 Task: Find connections with filter location Luxor with filter topic #personaldevelopment with filter profile language French with filter current company Optym with filter school Indian Institute of Engineering Science and Technology (IIEST), Shibpur with filter industry Accessible Architecture and Design with filter service category Blogging with filter keywords title Assistant Golf Professional
Action: Mouse moved to (547, 66)
Screenshot: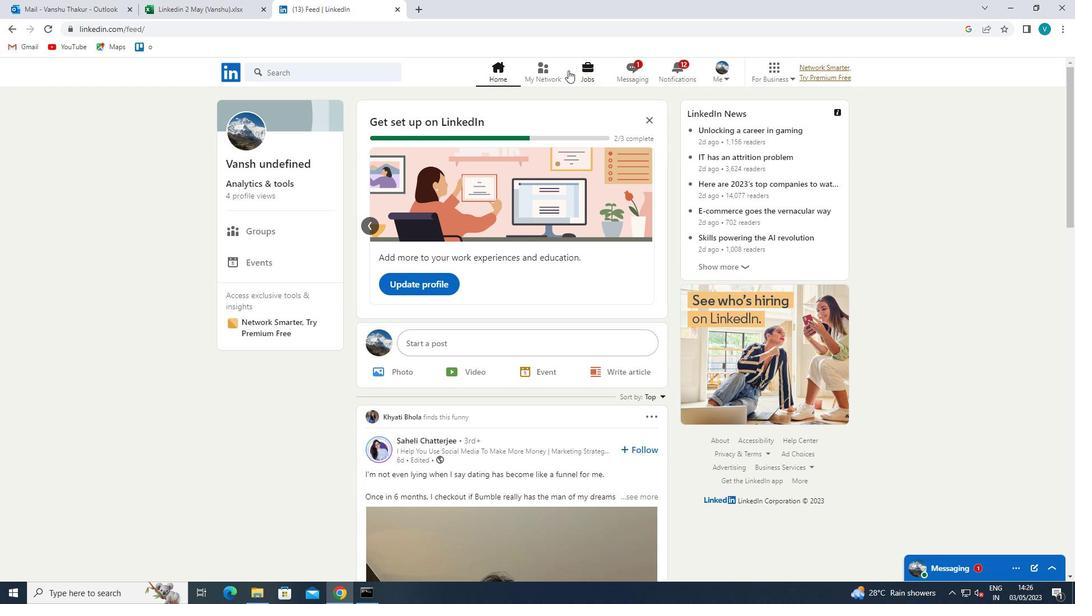
Action: Mouse pressed left at (547, 66)
Screenshot: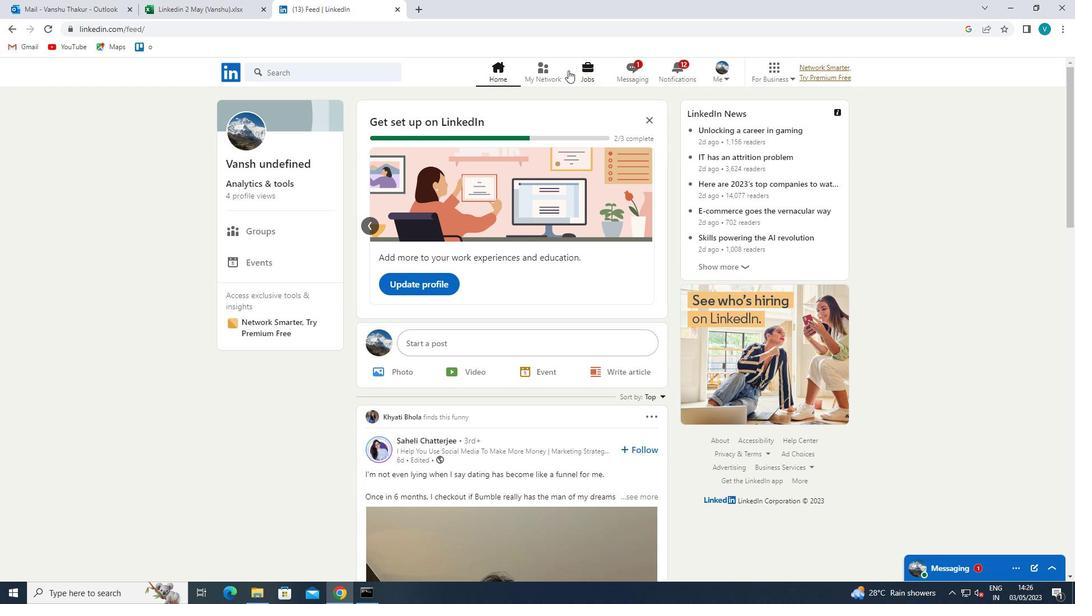 
Action: Mouse moved to (296, 137)
Screenshot: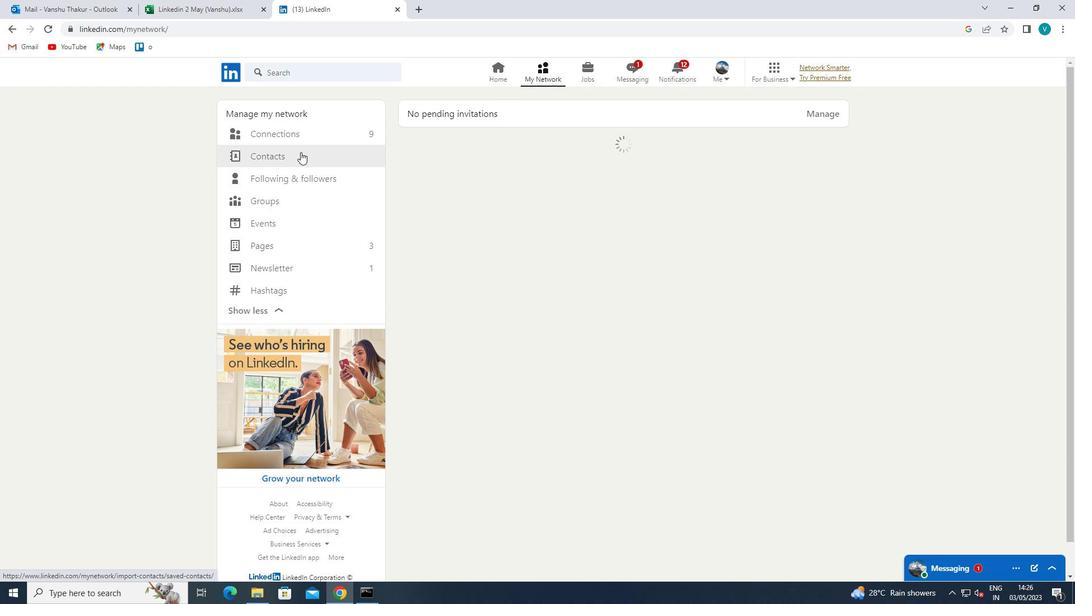 
Action: Mouse pressed left at (296, 137)
Screenshot: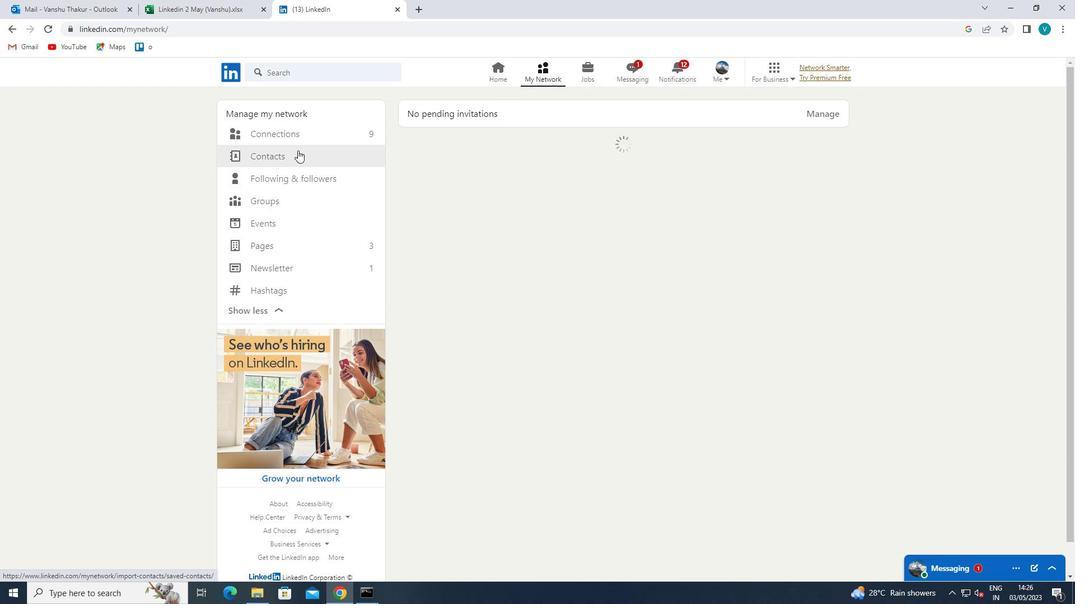 
Action: Mouse moved to (608, 131)
Screenshot: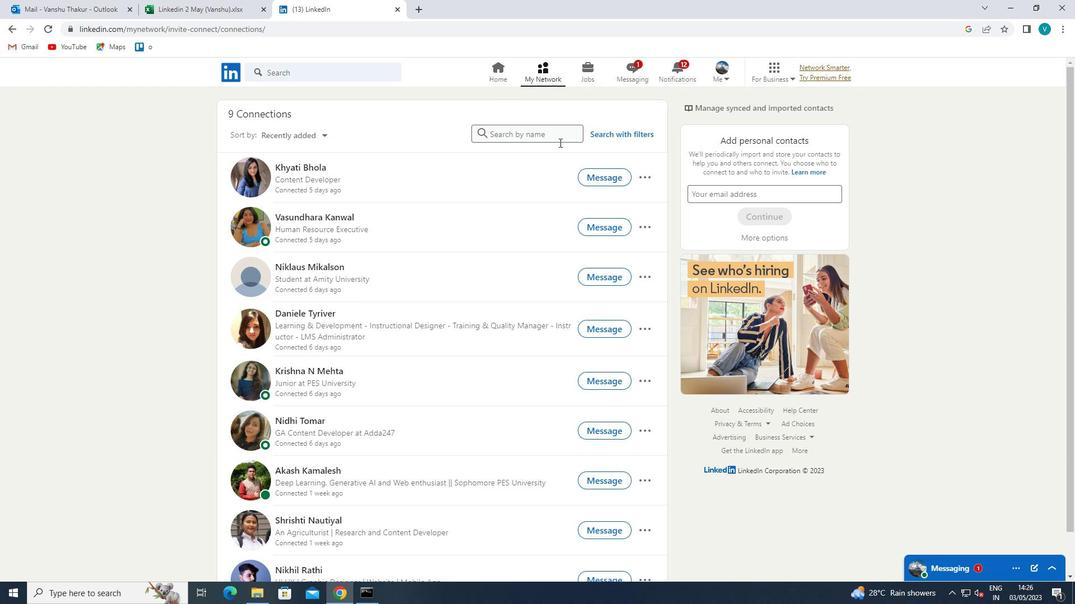 
Action: Mouse pressed left at (608, 131)
Screenshot: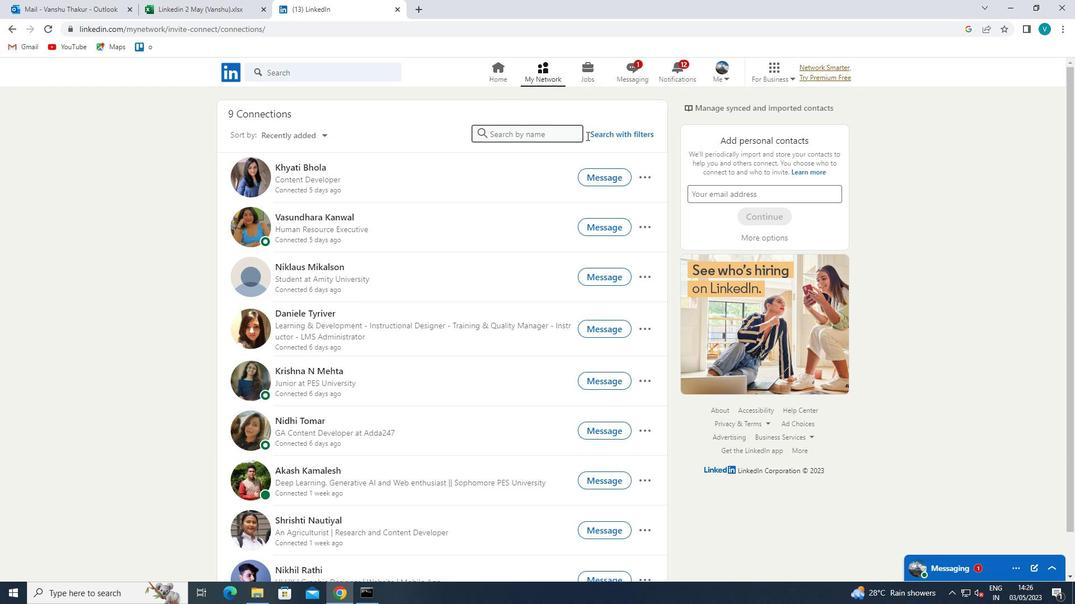 
Action: Mouse moved to (532, 105)
Screenshot: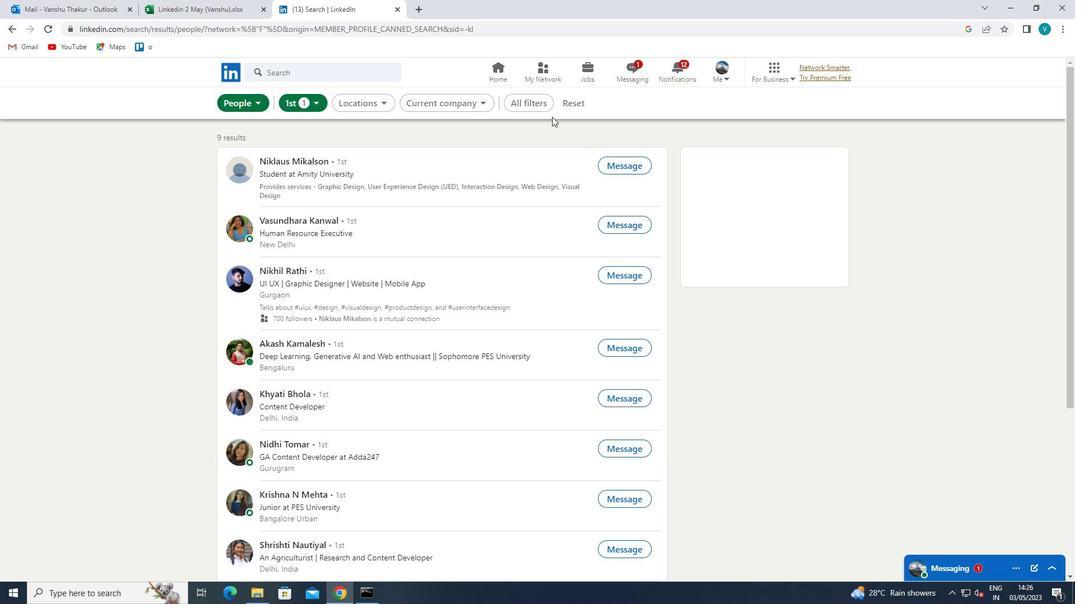 
Action: Mouse pressed left at (532, 105)
Screenshot: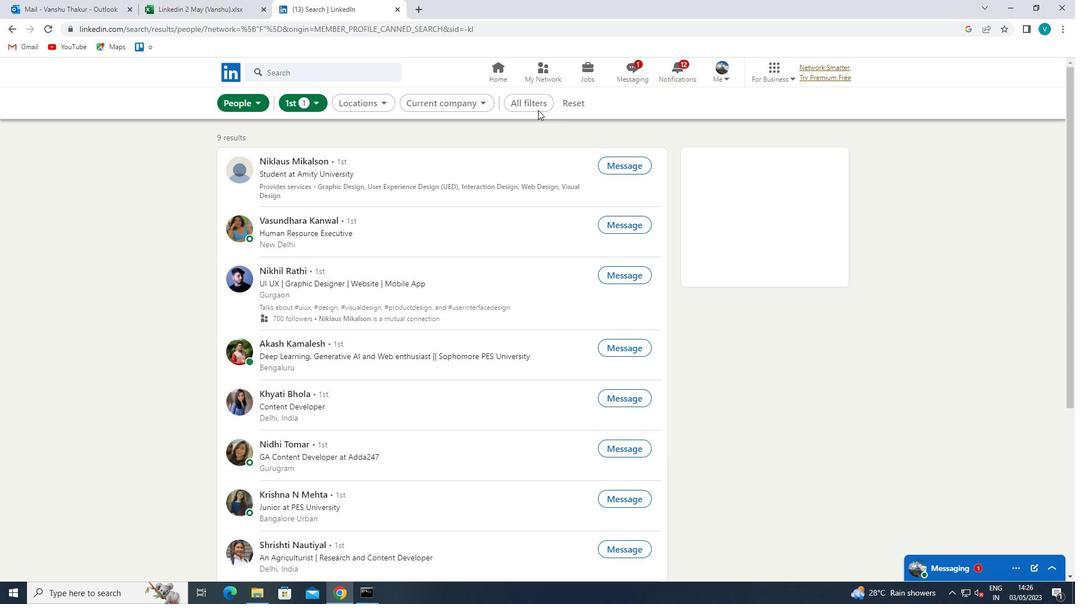 
Action: Mouse moved to (924, 272)
Screenshot: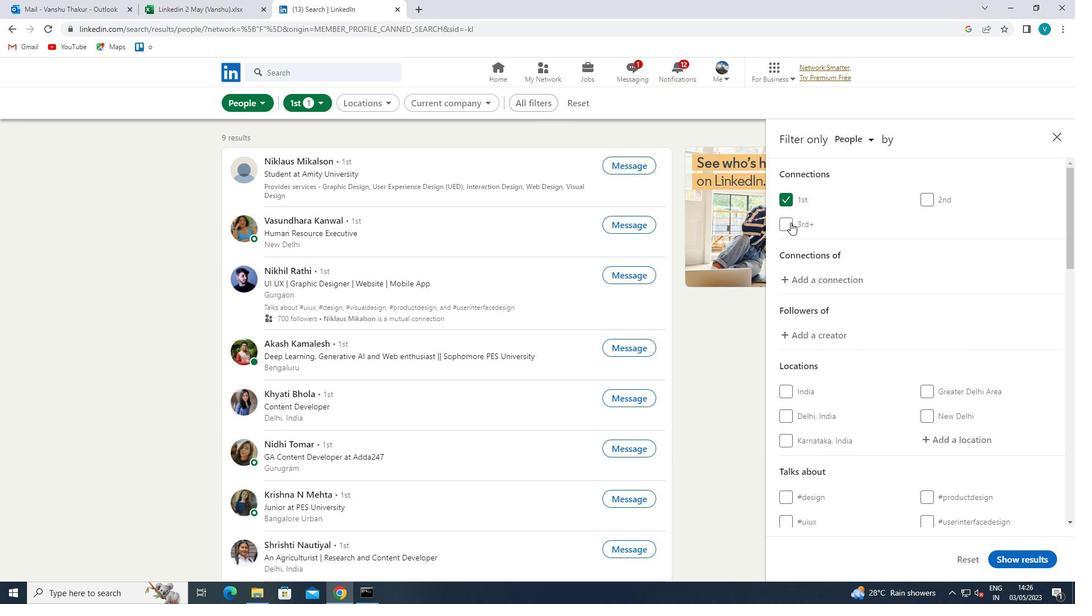 
Action: Mouse scrolled (924, 271) with delta (0, 0)
Screenshot: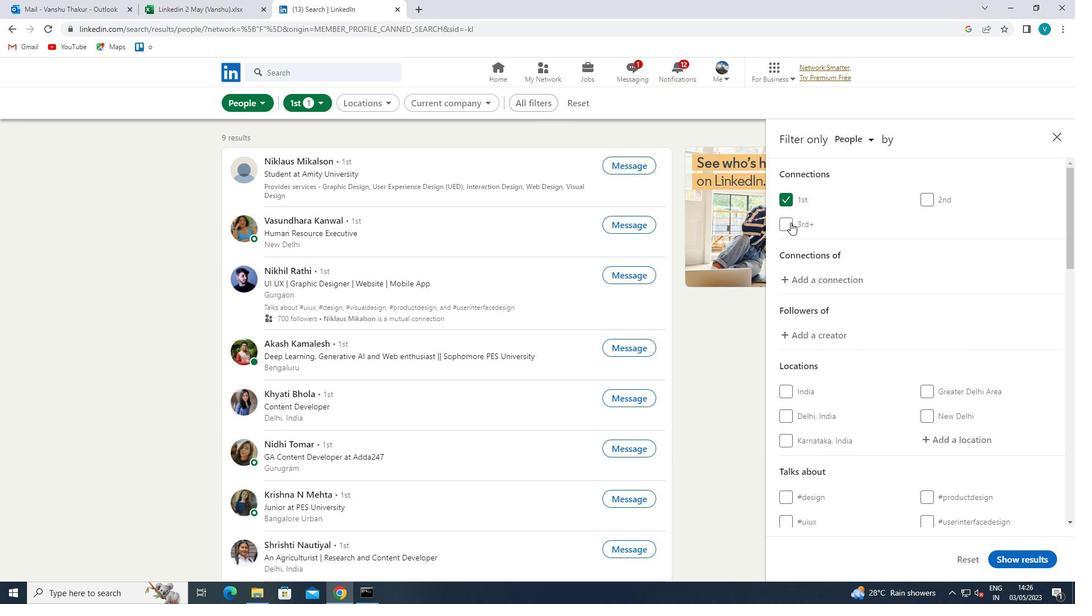 
Action: Mouse moved to (924, 272)
Screenshot: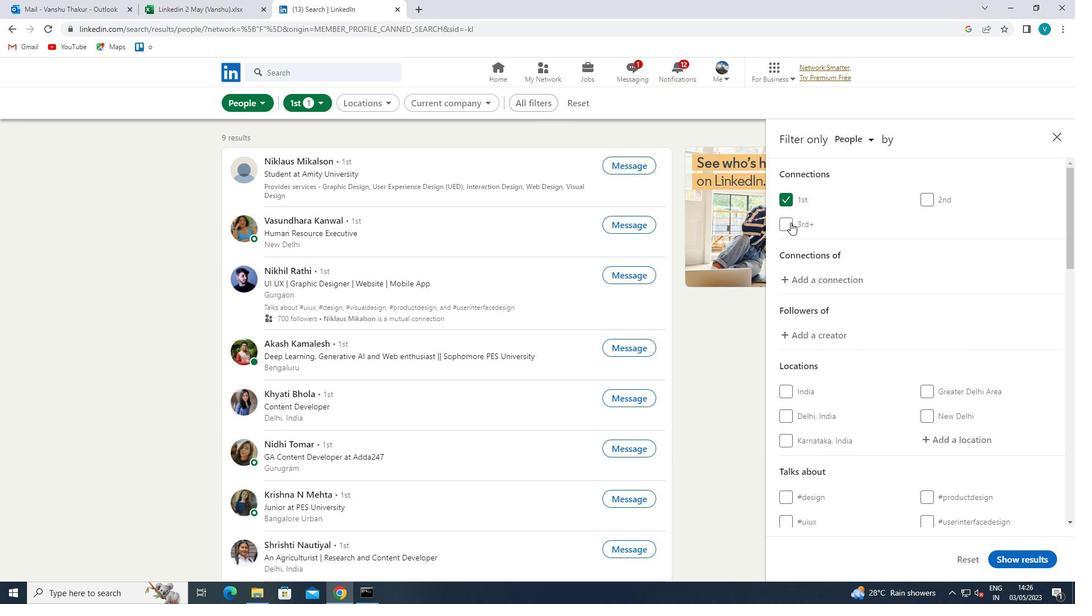 
Action: Mouse scrolled (924, 272) with delta (0, 0)
Screenshot: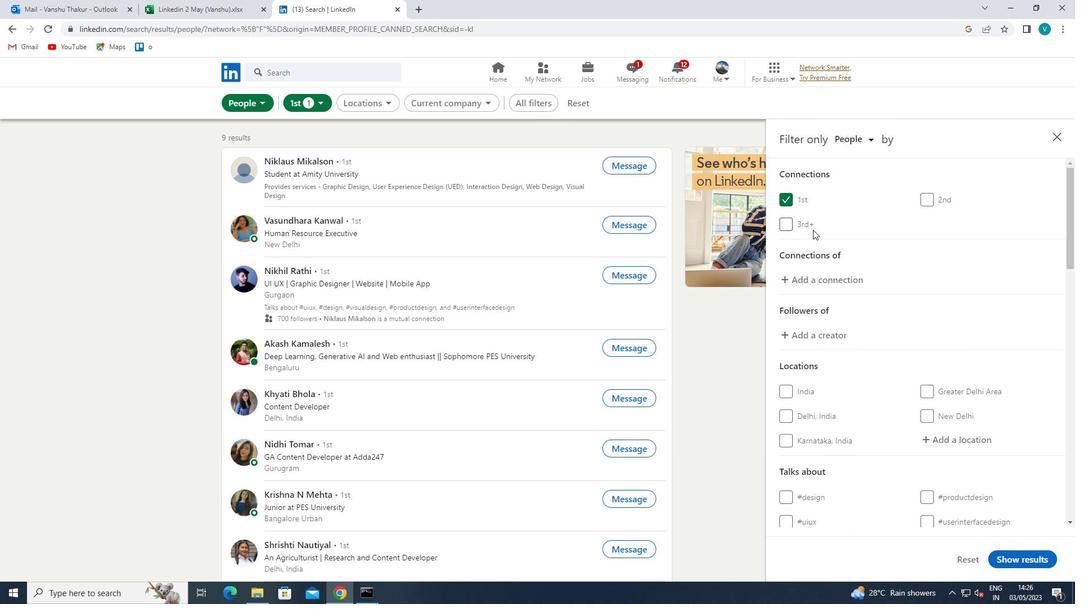 
Action: Mouse moved to (957, 333)
Screenshot: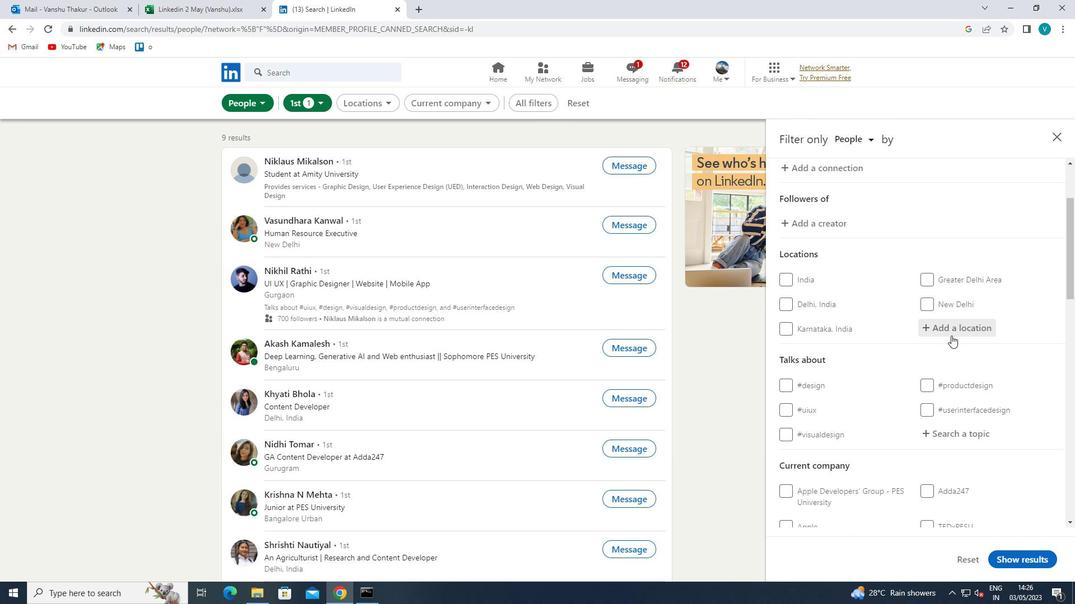 
Action: Mouse pressed left at (957, 333)
Screenshot: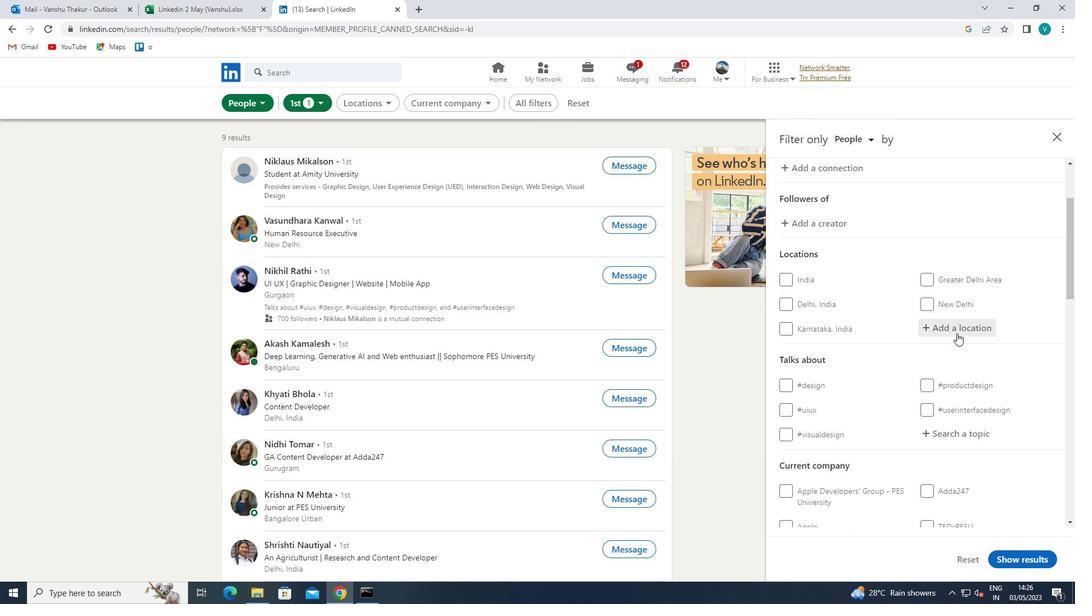 
Action: Mouse moved to (895, 369)
Screenshot: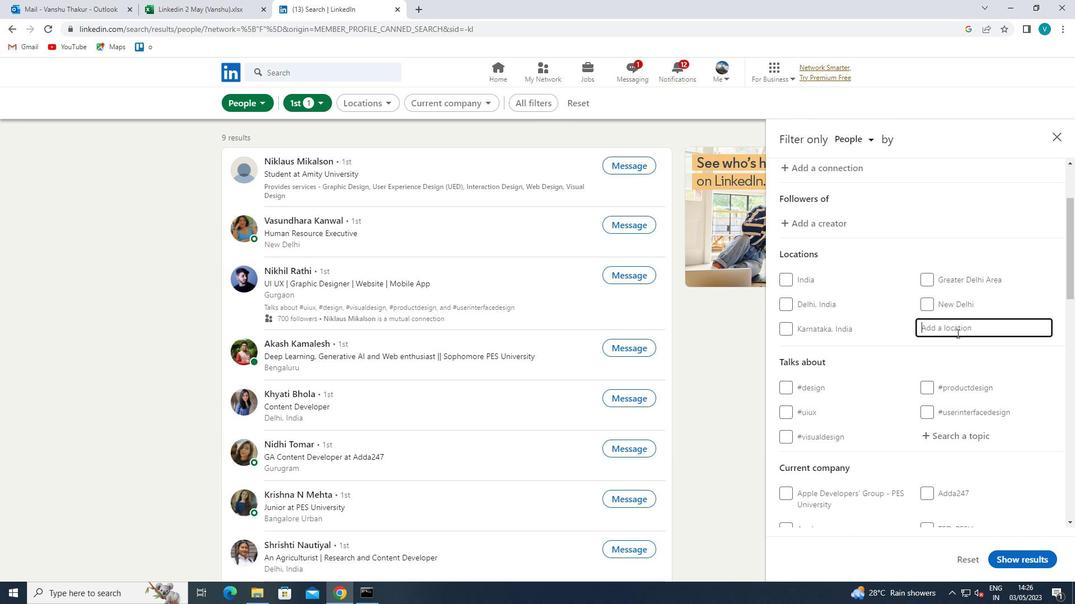 
Action: Key pressed <Key.shift>LUXOR
Screenshot: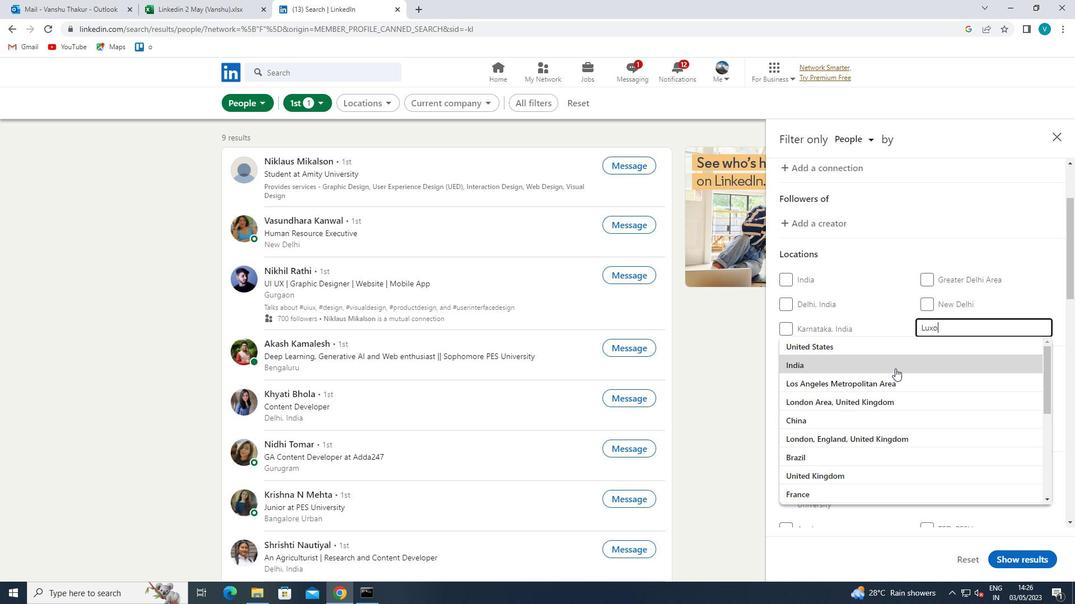 
Action: Mouse moved to (896, 351)
Screenshot: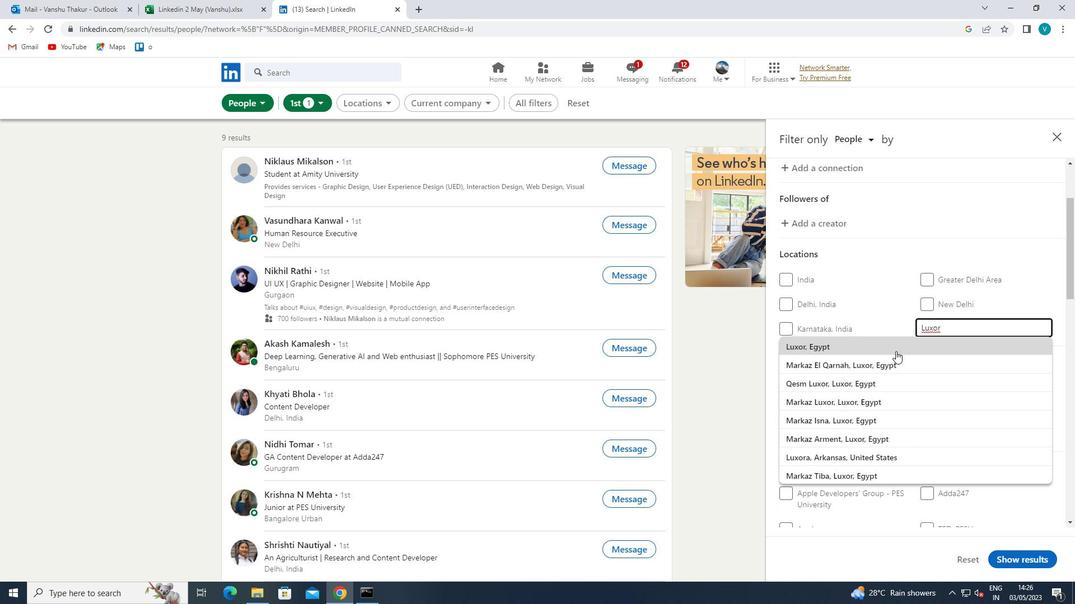 
Action: Mouse pressed left at (896, 351)
Screenshot: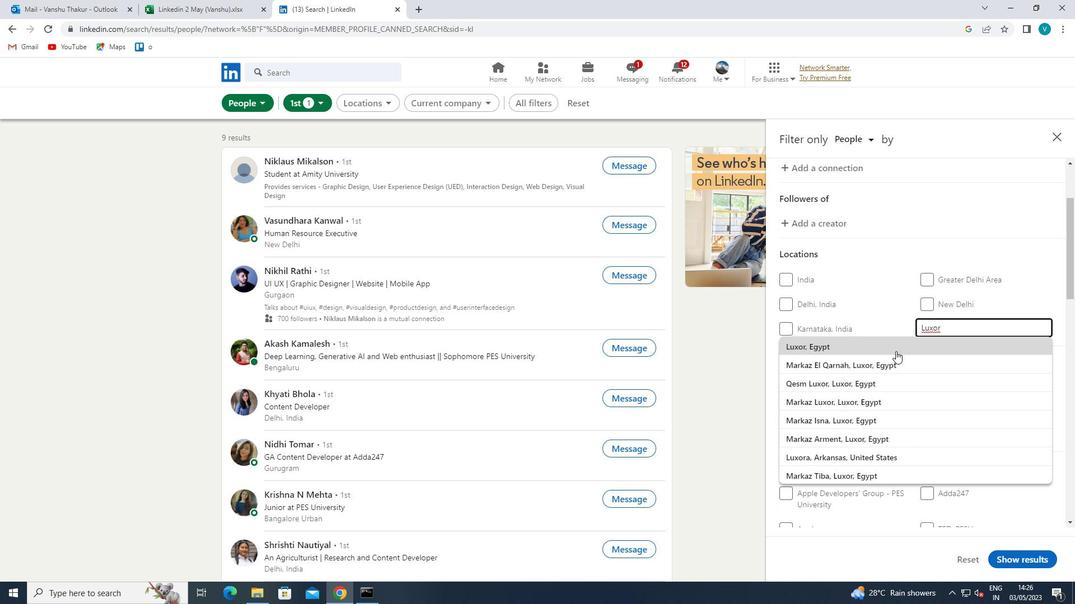 
Action: Mouse scrolled (896, 350) with delta (0, 0)
Screenshot: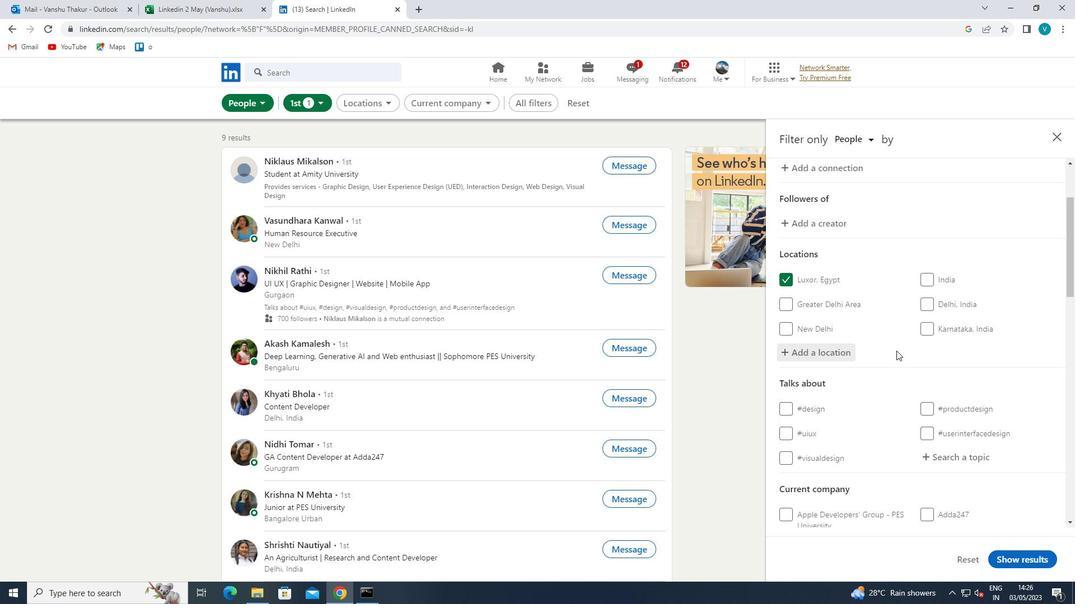 
Action: Mouse scrolled (896, 350) with delta (0, 0)
Screenshot: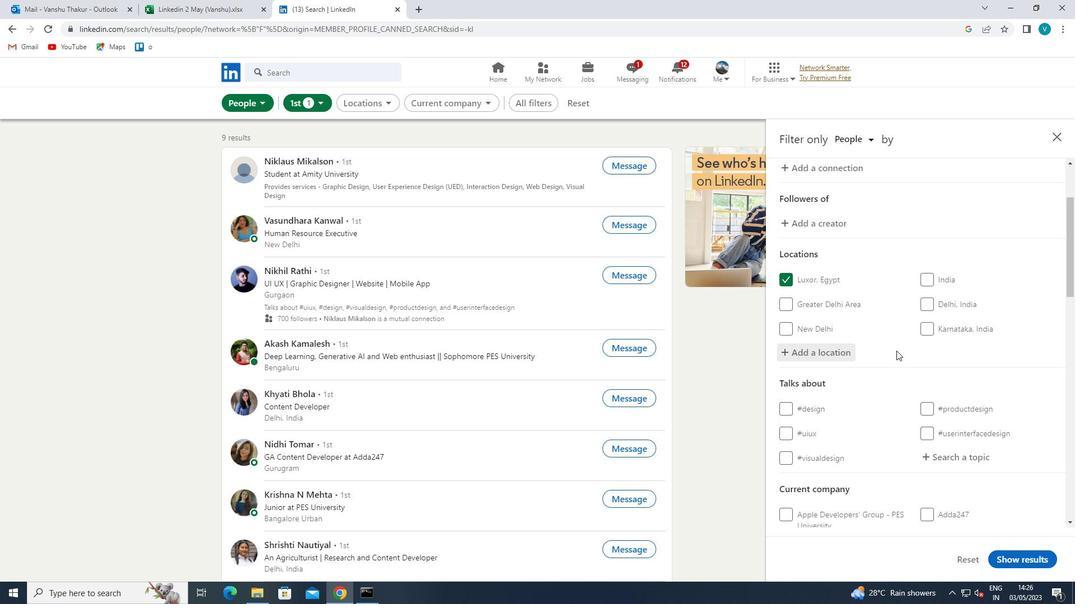 
Action: Mouse moved to (940, 352)
Screenshot: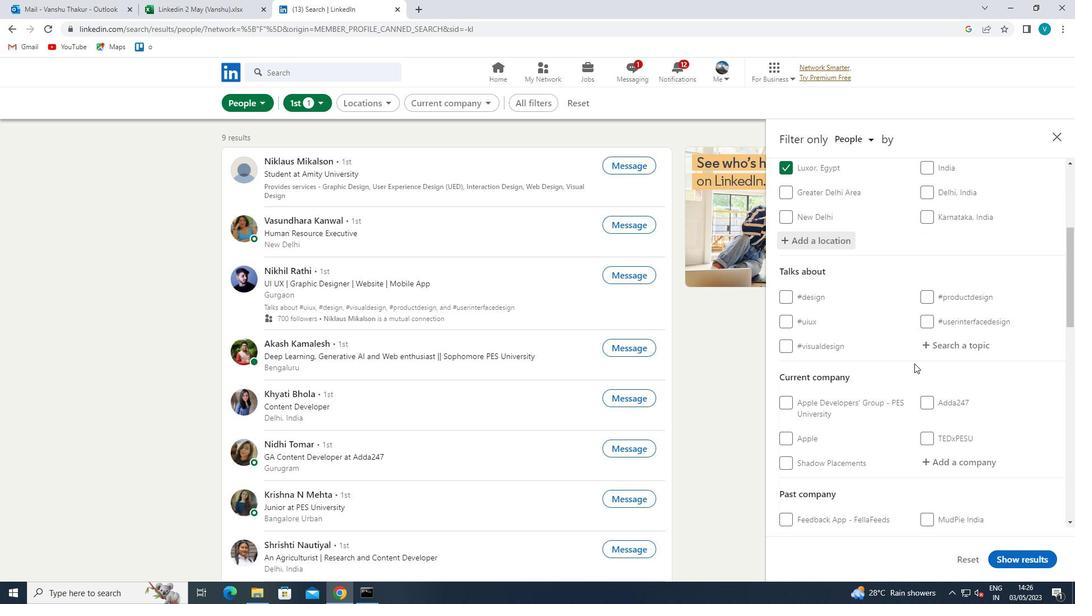 
Action: Mouse pressed left at (940, 352)
Screenshot: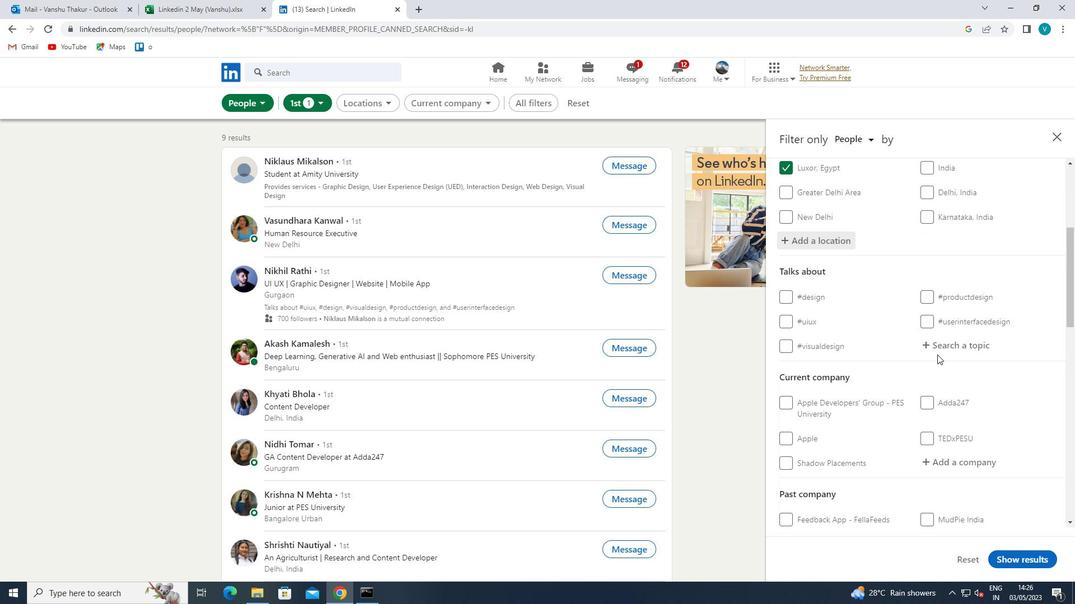 
Action: Mouse moved to (914, 367)
Screenshot: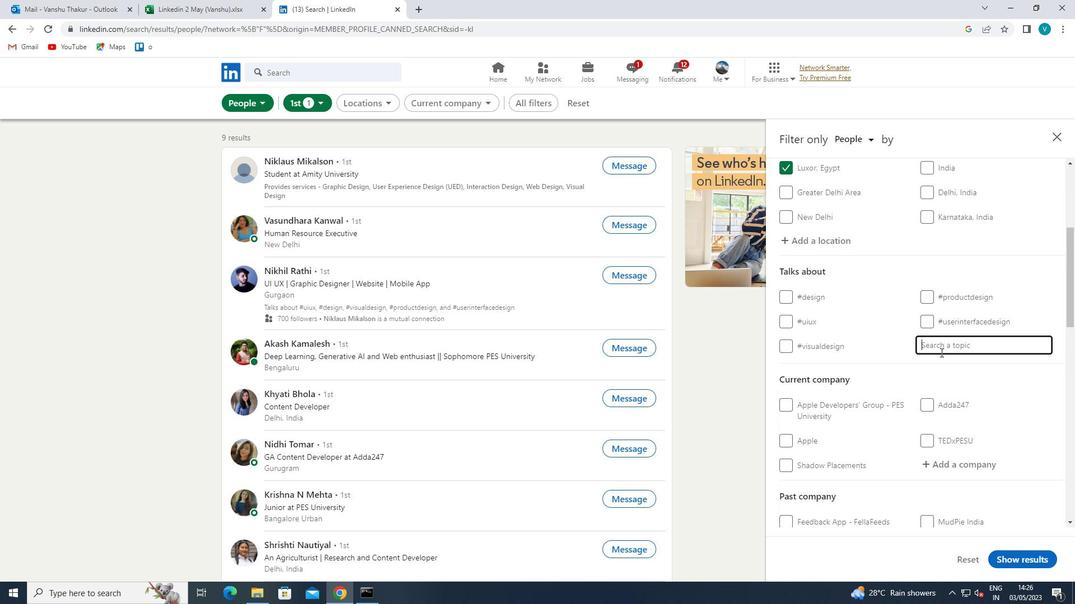 
Action: Key pressed PERSONAL
Screenshot: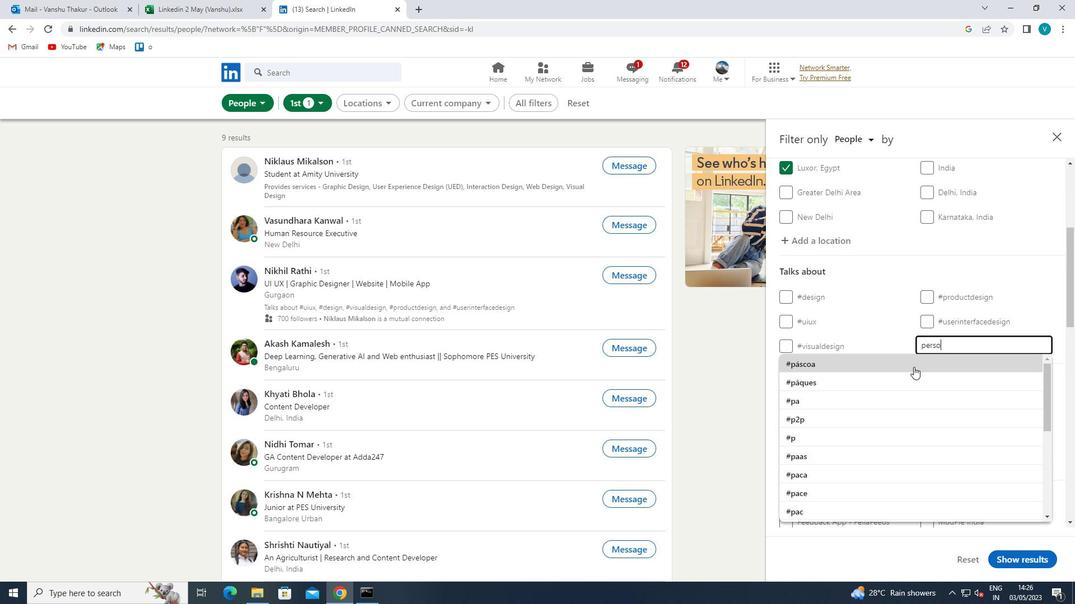 
Action: Mouse pressed left at (914, 367)
Screenshot: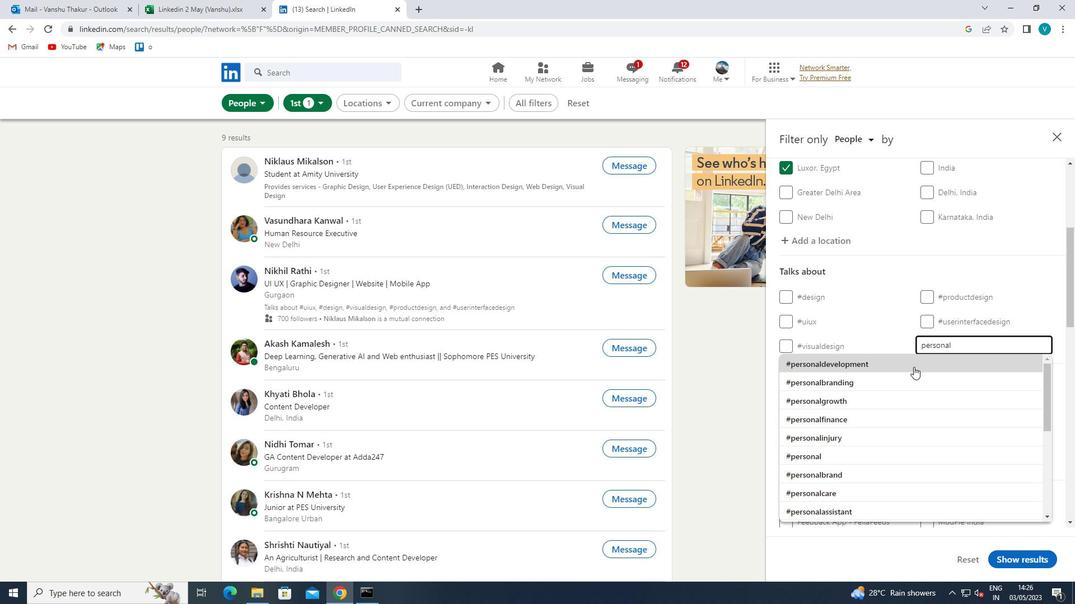 
Action: Mouse scrolled (914, 366) with delta (0, 0)
Screenshot: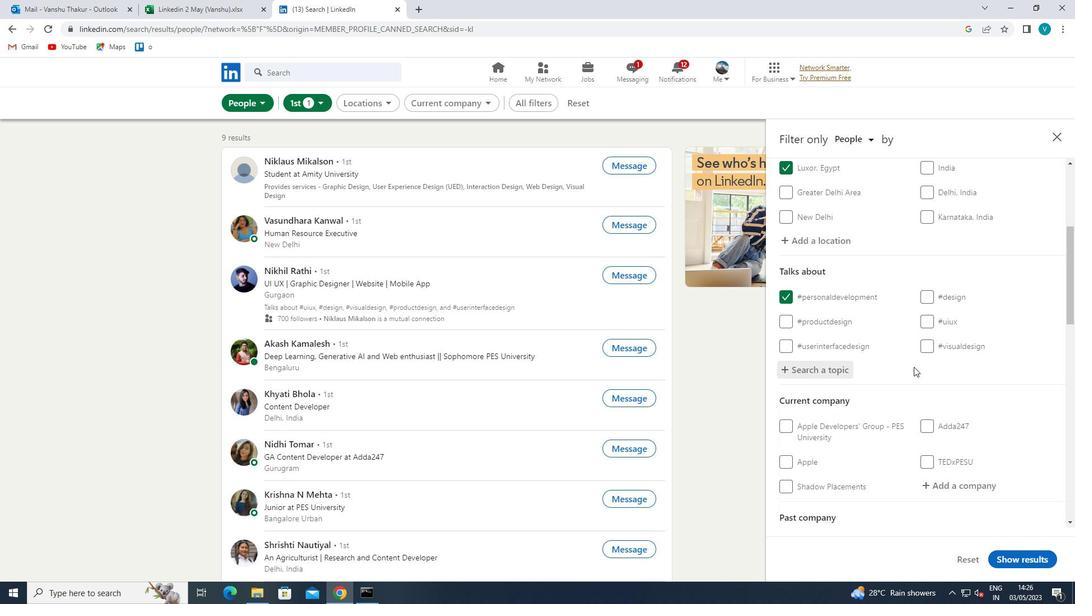 
Action: Mouse scrolled (914, 366) with delta (0, 0)
Screenshot: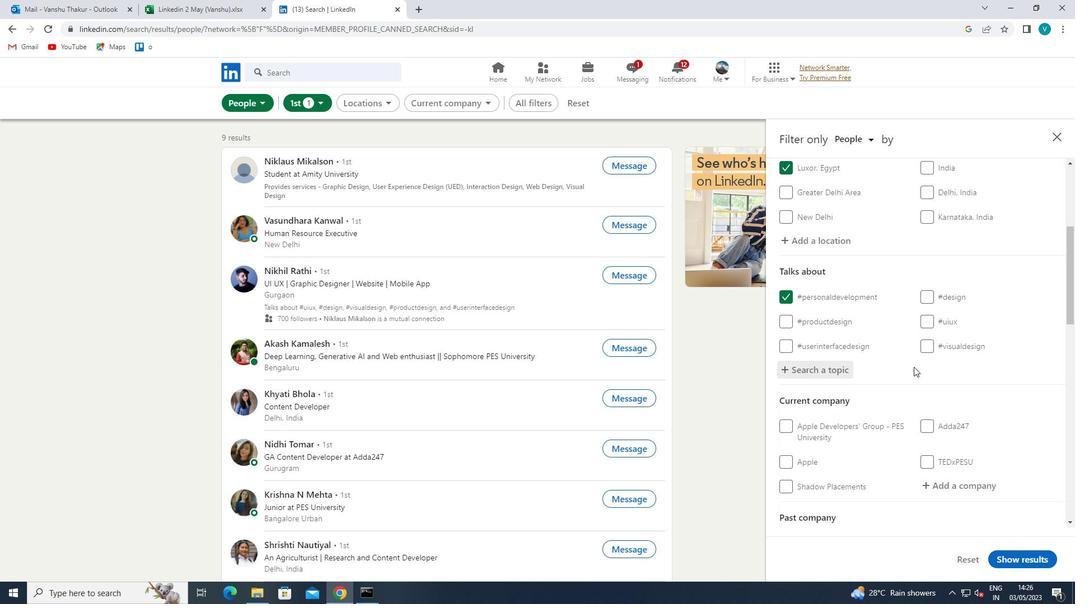 
Action: Mouse moved to (939, 376)
Screenshot: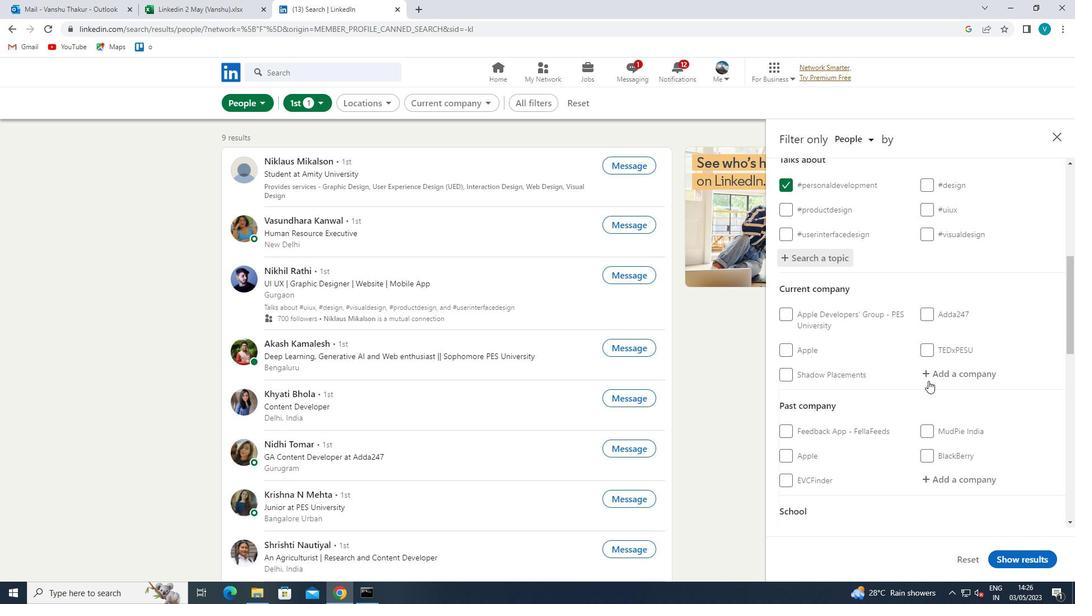 
Action: Mouse pressed left at (939, 376)
Screenshot: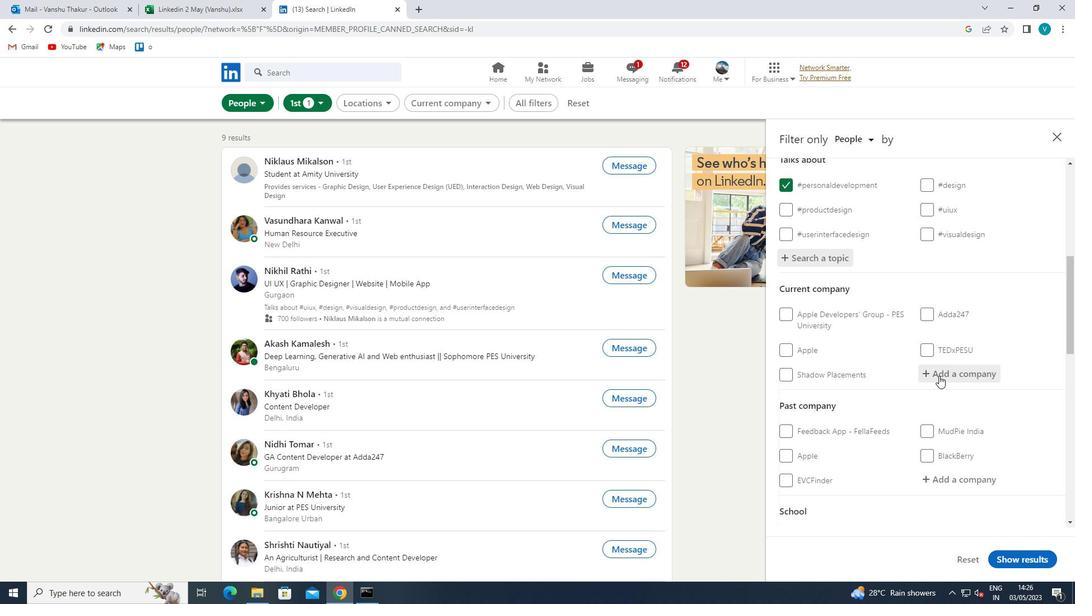 
Action: Mouse moved to (938, 375)
Screenshot: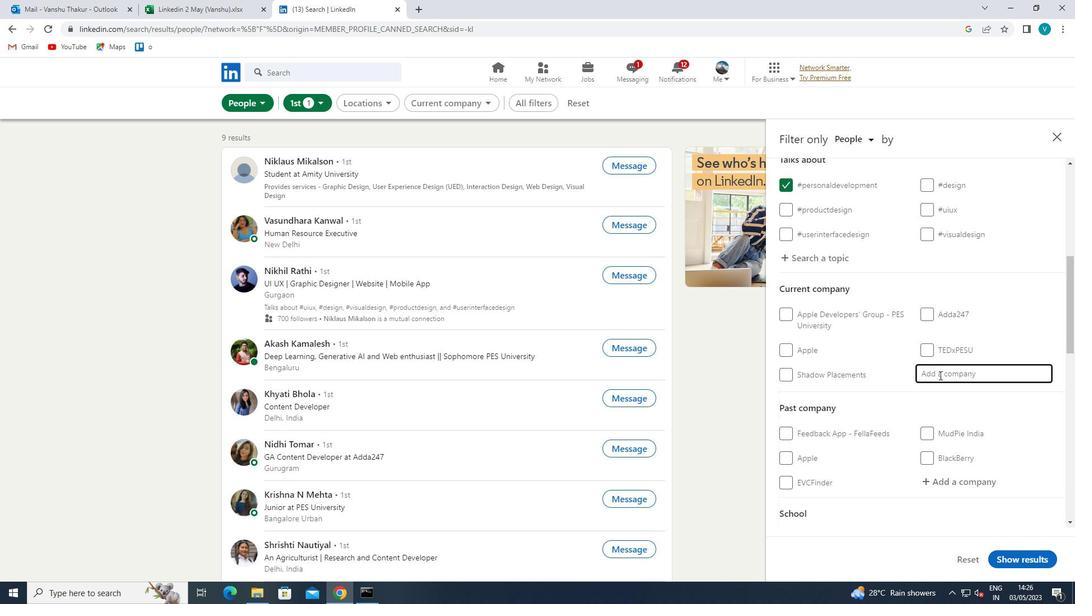
Action: Key pressed <Key.shift><Key.shift>OPTYM
Screenshot: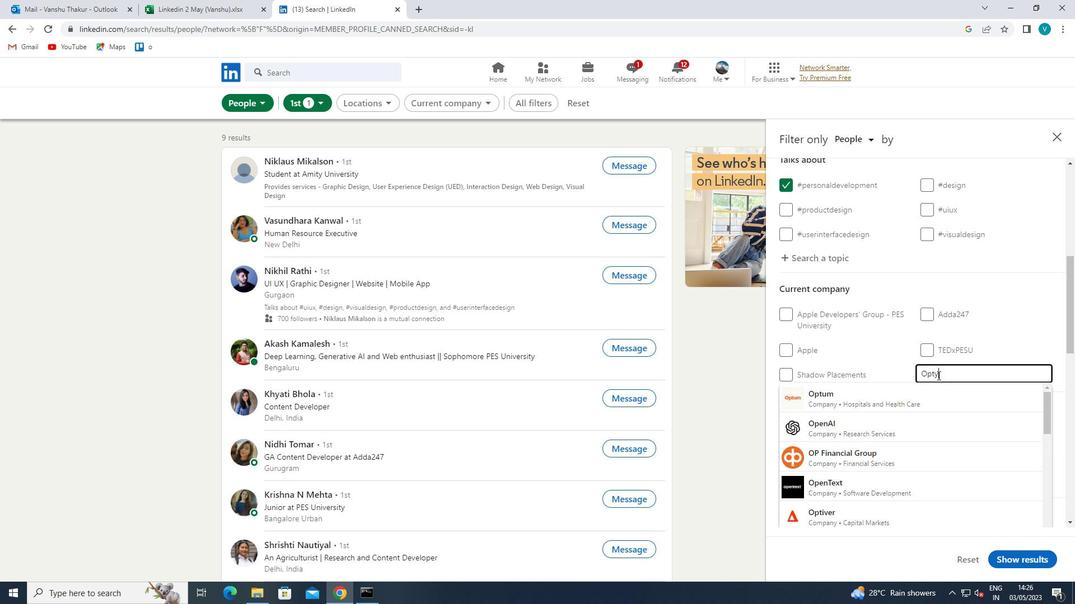 
Action: Mouse moved to (915, 387)
Screenshot: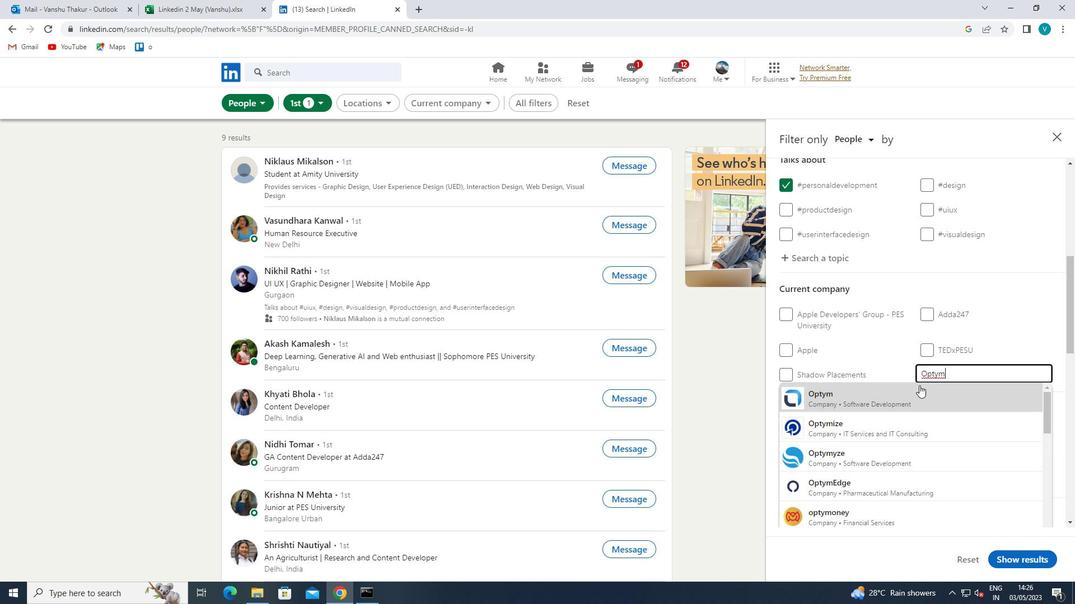 
Action: Mouse pressed left at (915, 387)
Screenshot: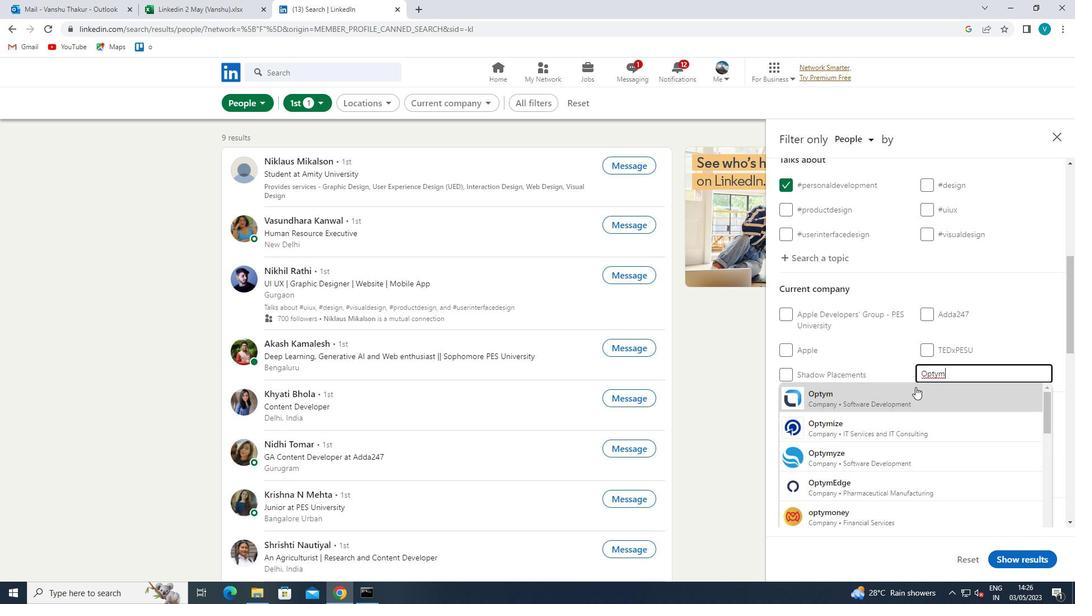 
Action: Mouse scrolled (915, 387) with delta (0, 0)
Screenshot: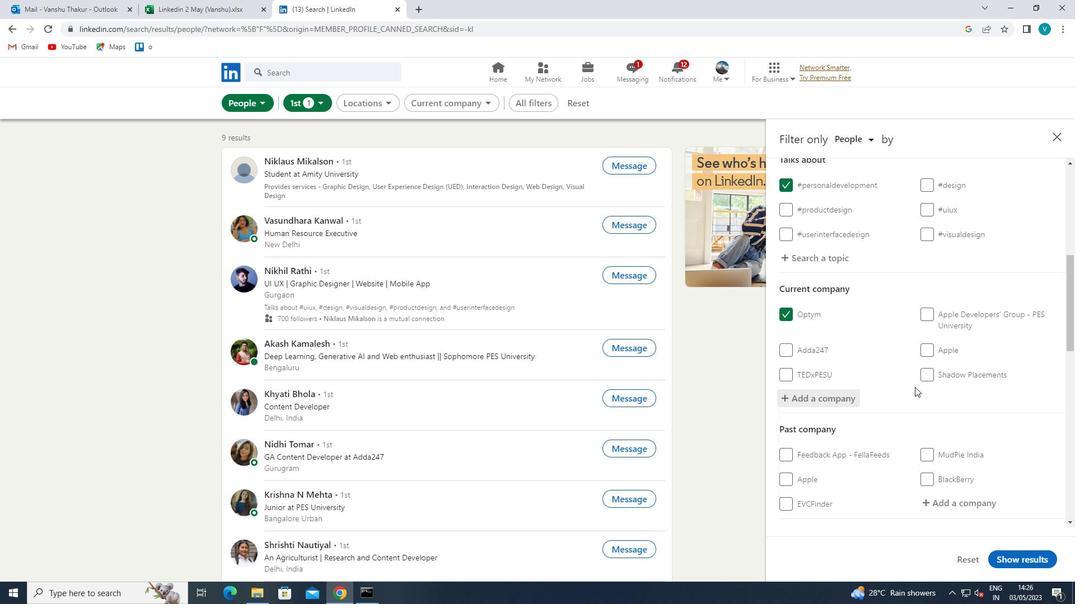 
Action: Mouse scrolled (915, 387) with delta (0, 0)
Screenshot: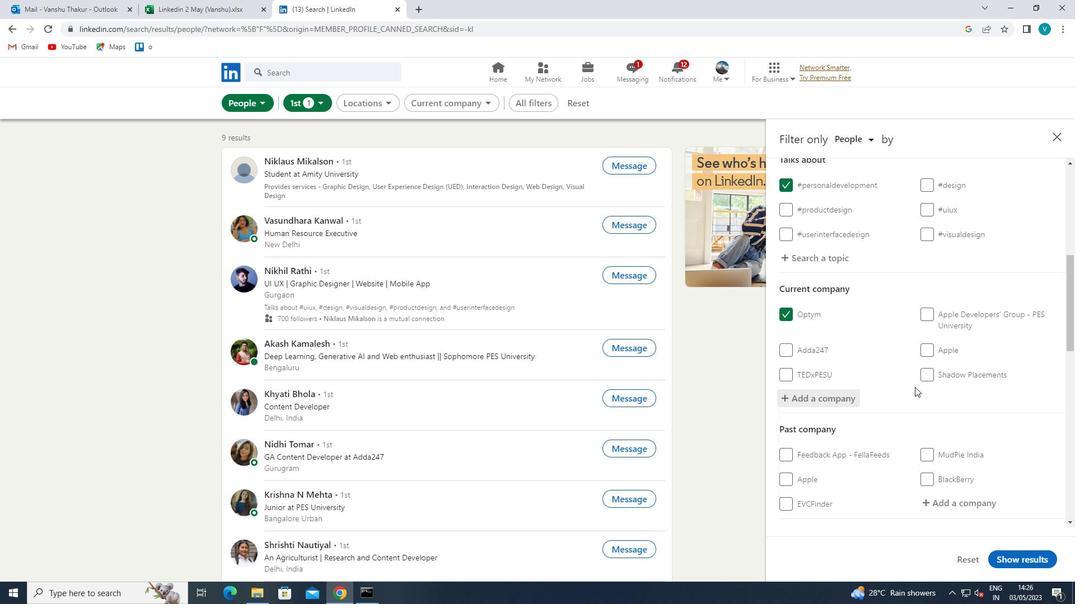 
Action: Mouse scrolled (915, 387) with delta (0, 0)
Screenshot: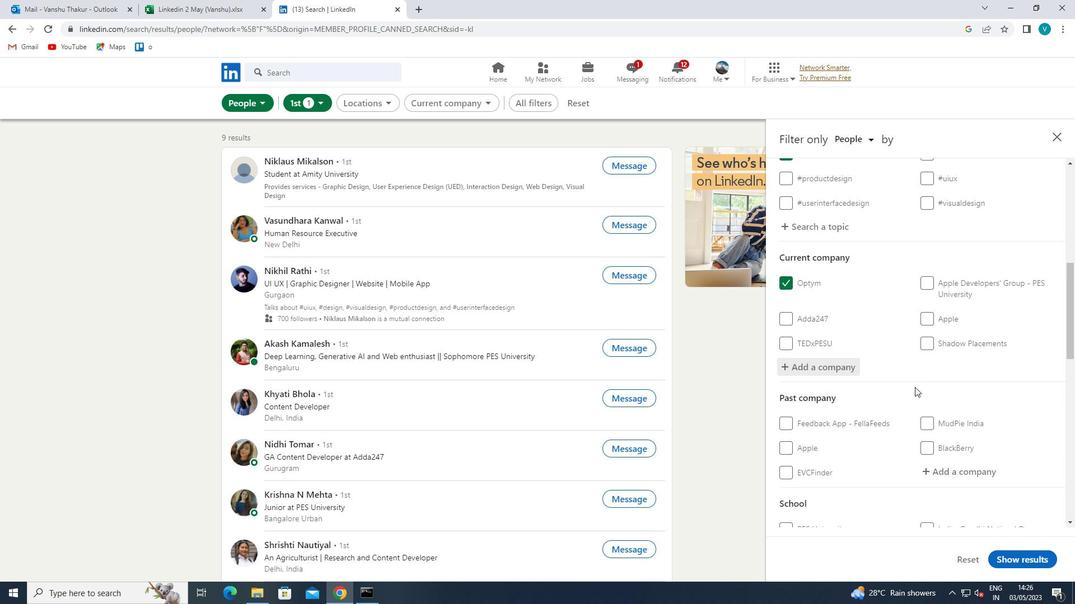 
Action: Mouse scrolled (915, 387) with delta (0, 0)
Screenshot: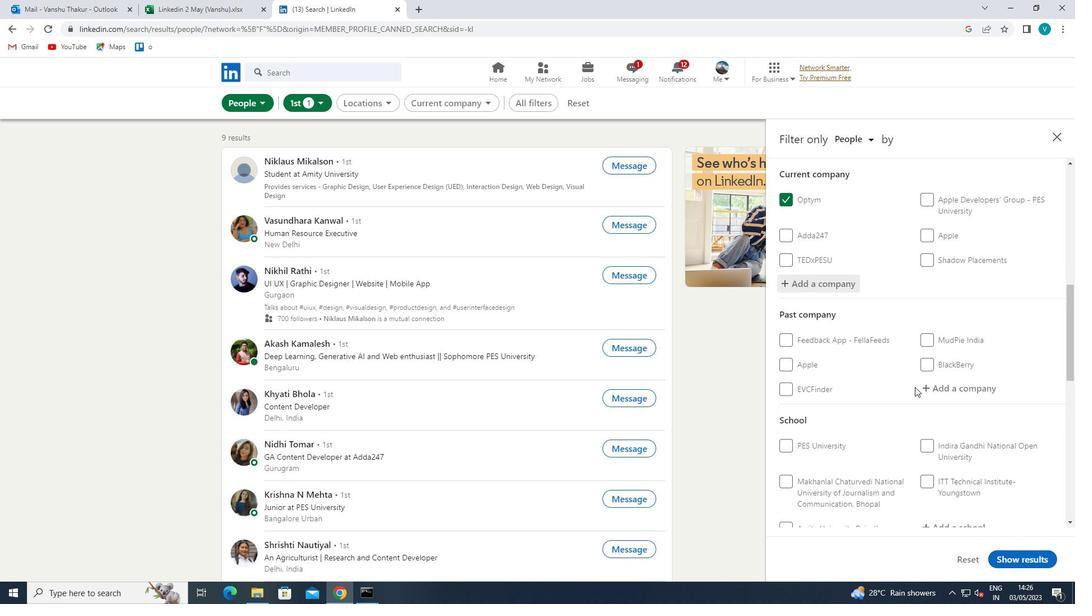 
Action: Mouse moved to (928, 414)
Screenshot: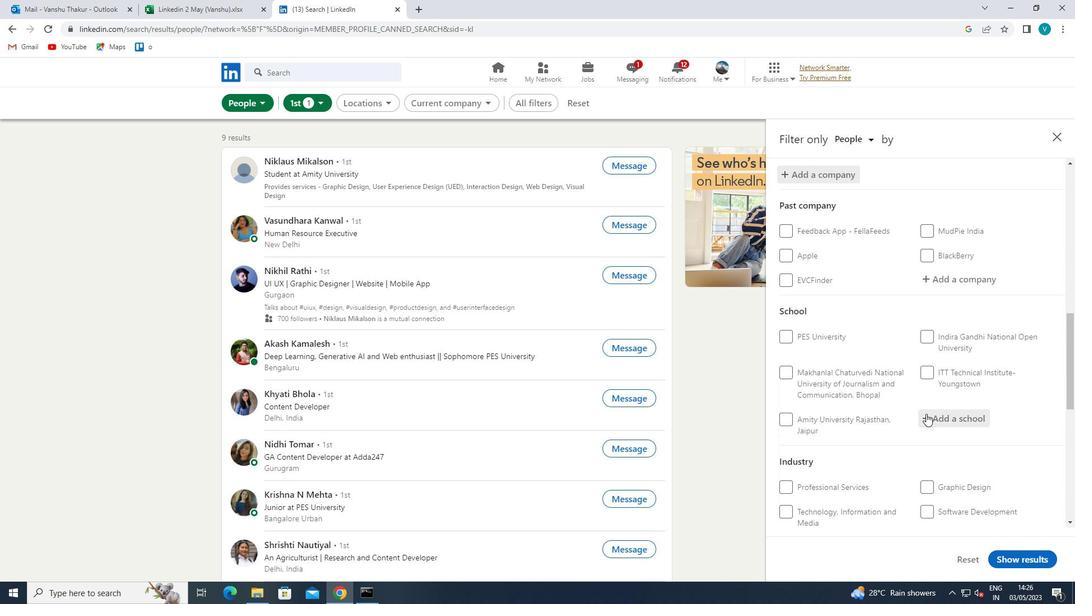 
Action: Mouse pressed left at (928, 414)
Screenshot: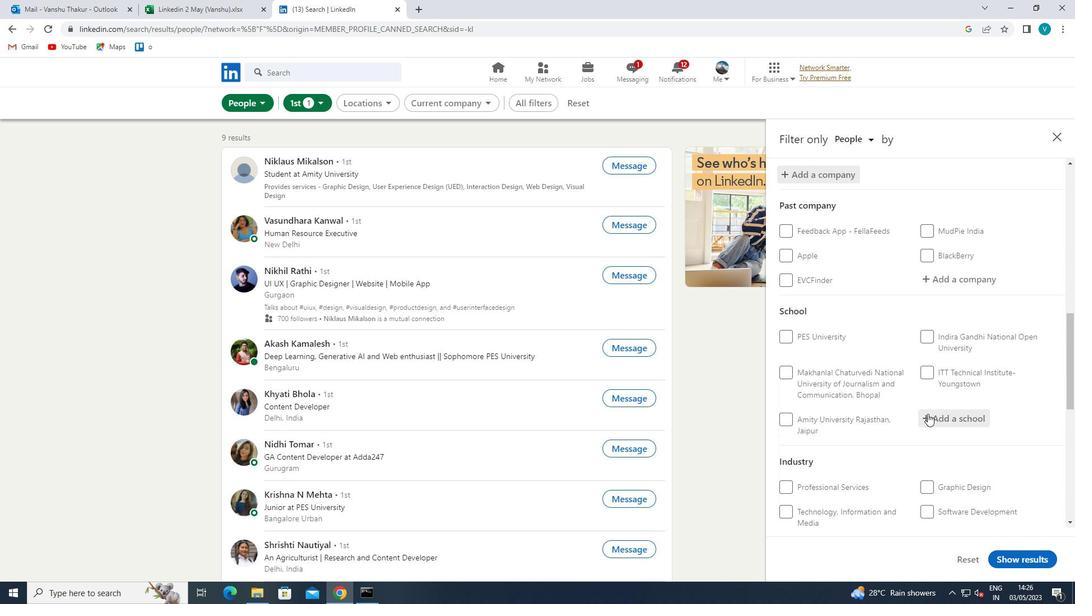 
Action: Mouse moved to (928, 414)
Screenshot: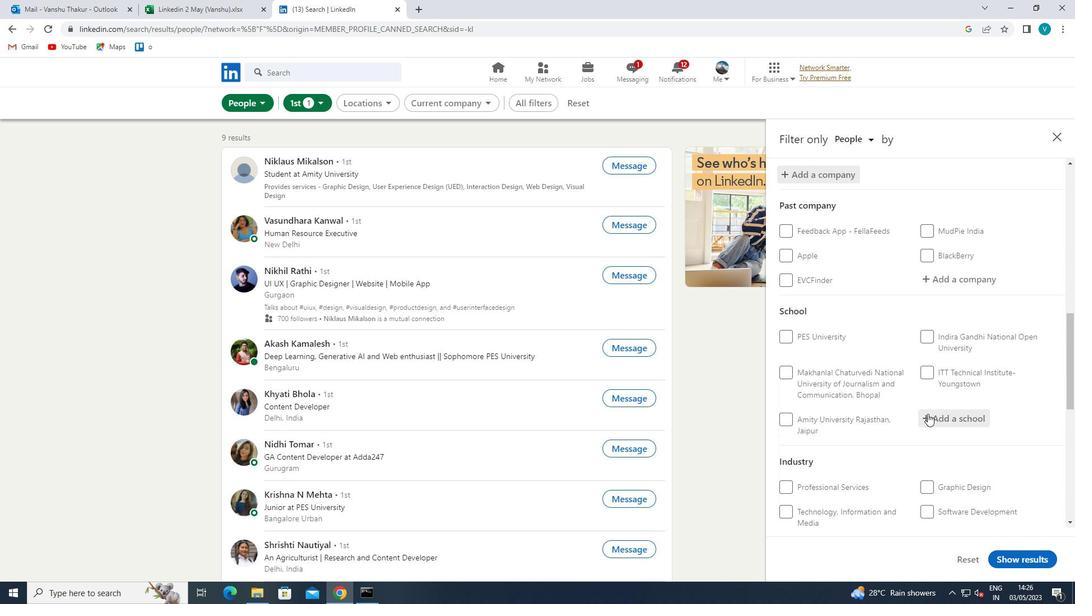 
Action: Key pressed <Key.shift>INDIAN<Key.space><Key.shift>INSTITUTE<Key.space>OG<Key.space><Key.backspace><Key.backspace>F<Key.space><Key.shift>ENGINNERING<Key.space><Key.shift>SCIENCE<Key.space>AND<Key.space><Key.shift>TECHNOLOGY<Key.space><Key.shift>(<Key.shift>IIEST<Key.shift>)
Screenshot: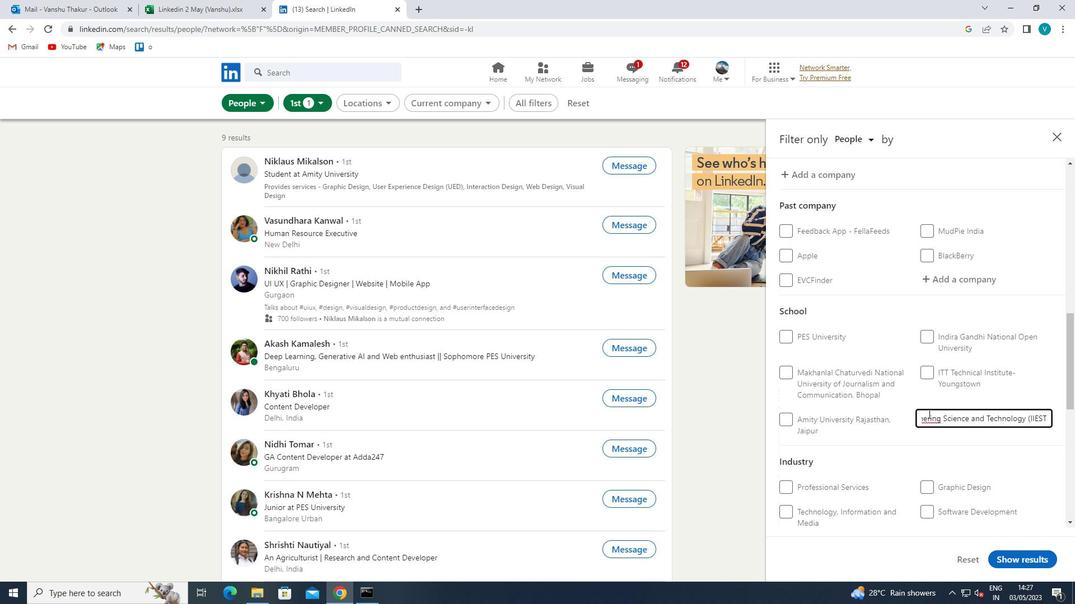
Action: Mouse moved to (917, 435)
Screenshot: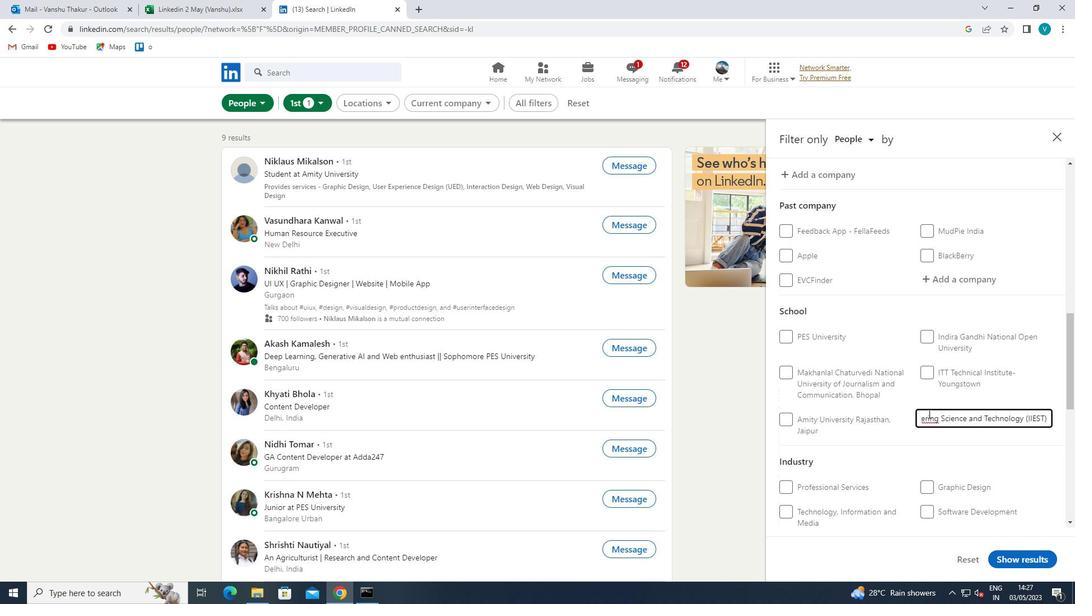
Action: Mouse pressed left at (917, 435)
Screenshot: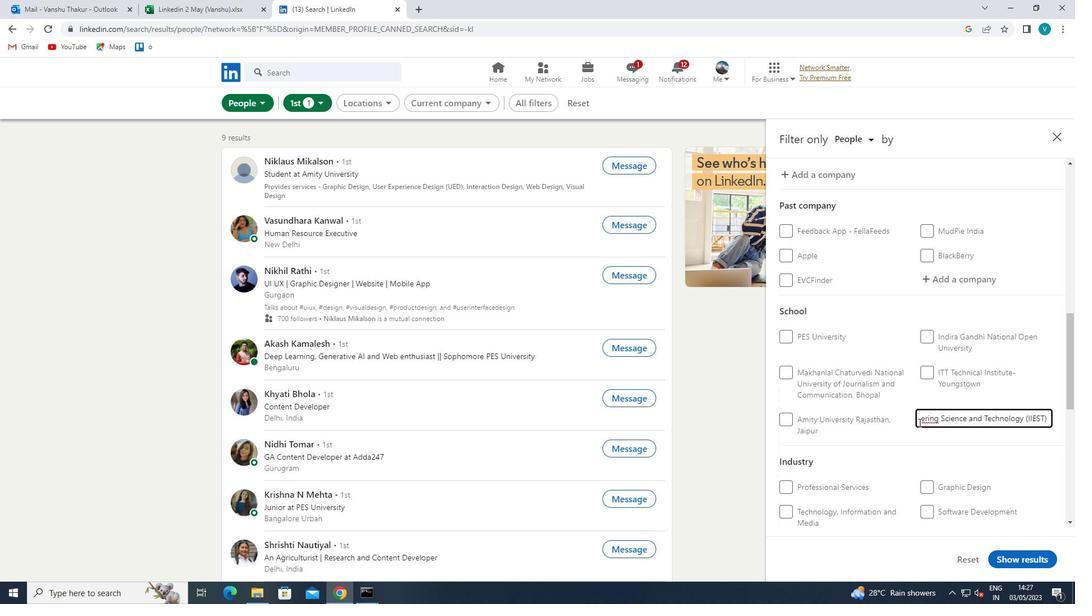 
Action: Mouse moved to (954, 449)
Screenshot: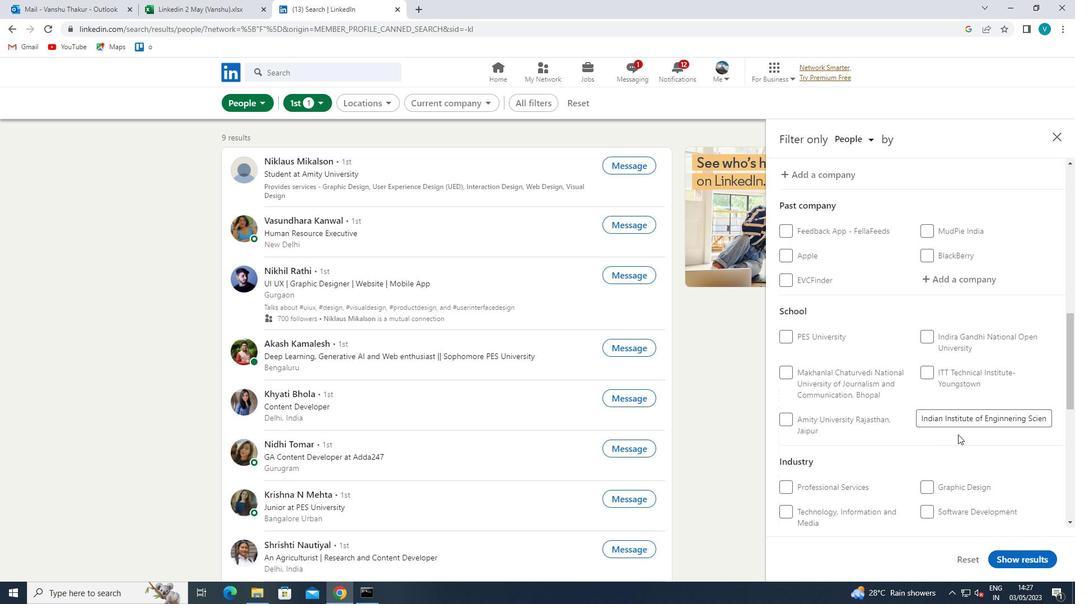 
Action: Mouse scrolled (954, 448) with delta (0, 0)
Screenshot: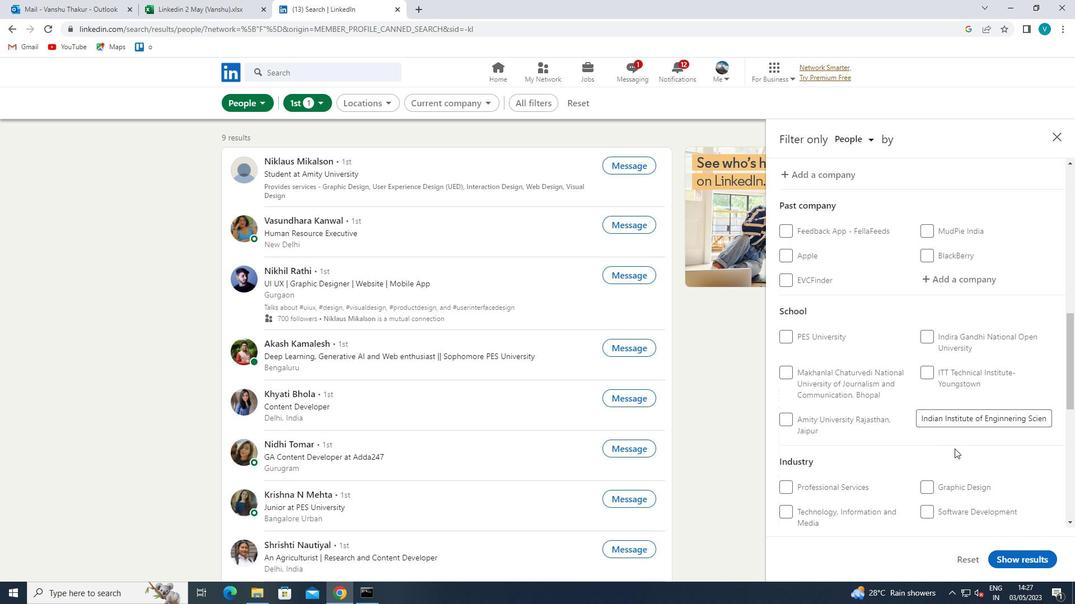 
Action: Mouse scrolled (954, 448) with delta (0, 0)
Screenshot: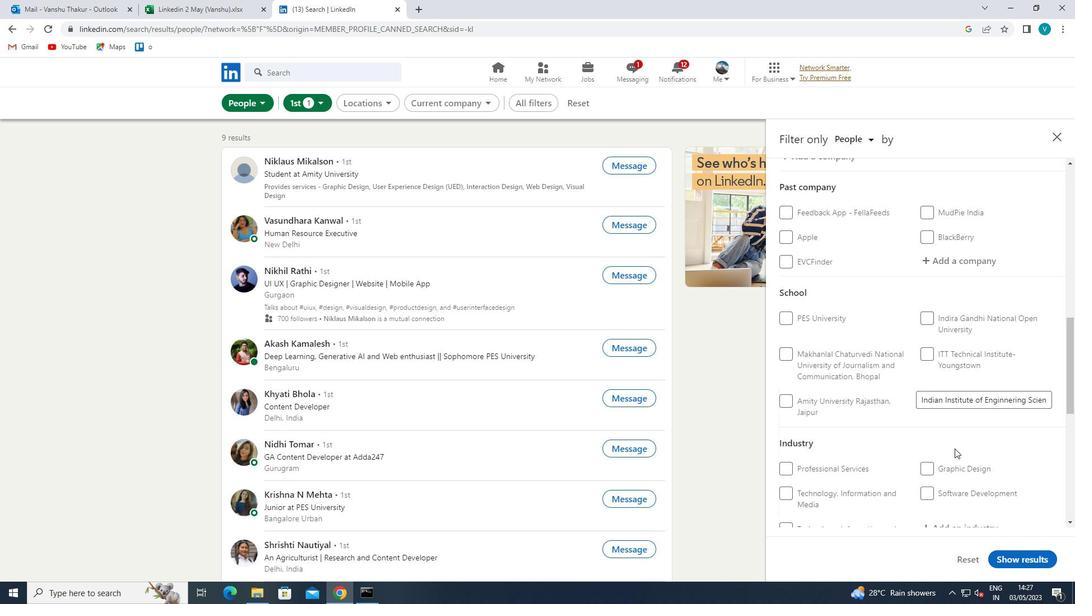 
Action: Mouse scrolled (954, 448) with delta (0, 0)
Screenshot: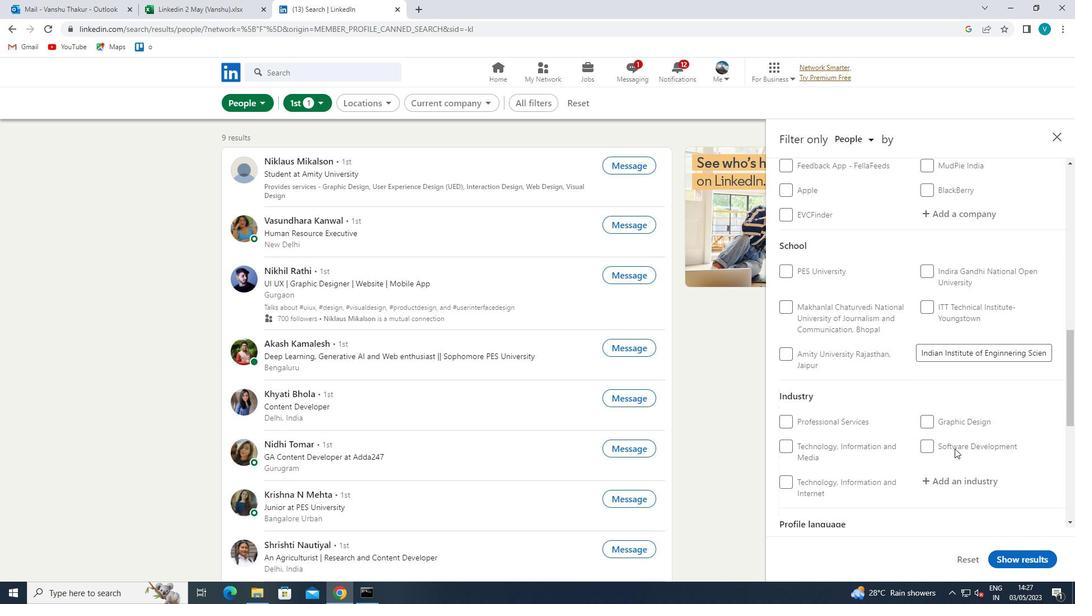 
Action: Mouse moved to (965, 379)
Screenshot: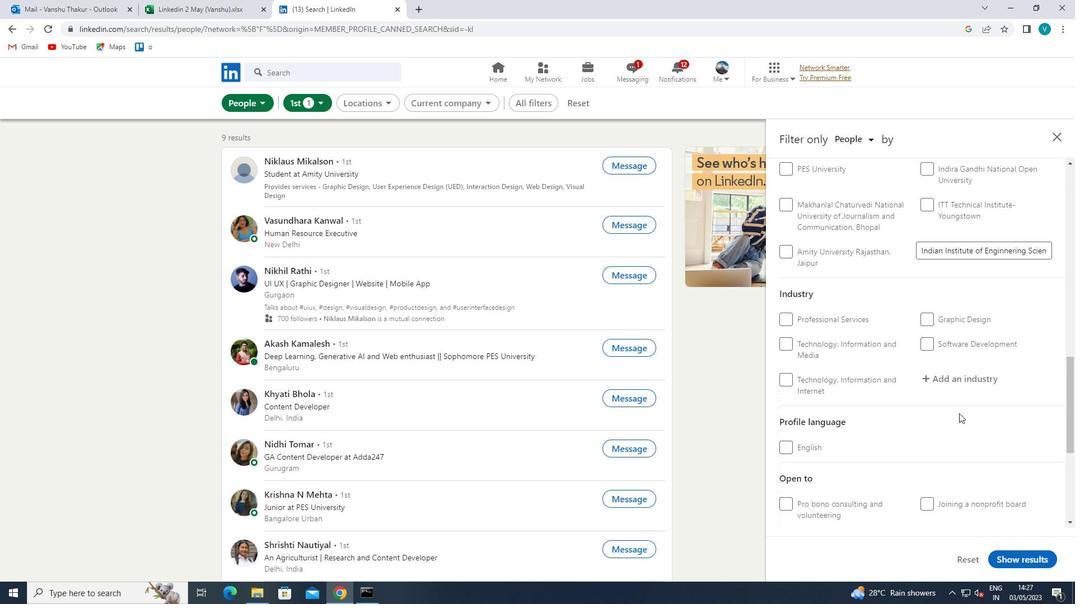 
Action: Mouse pressed left at (965, 379)
Screenshot: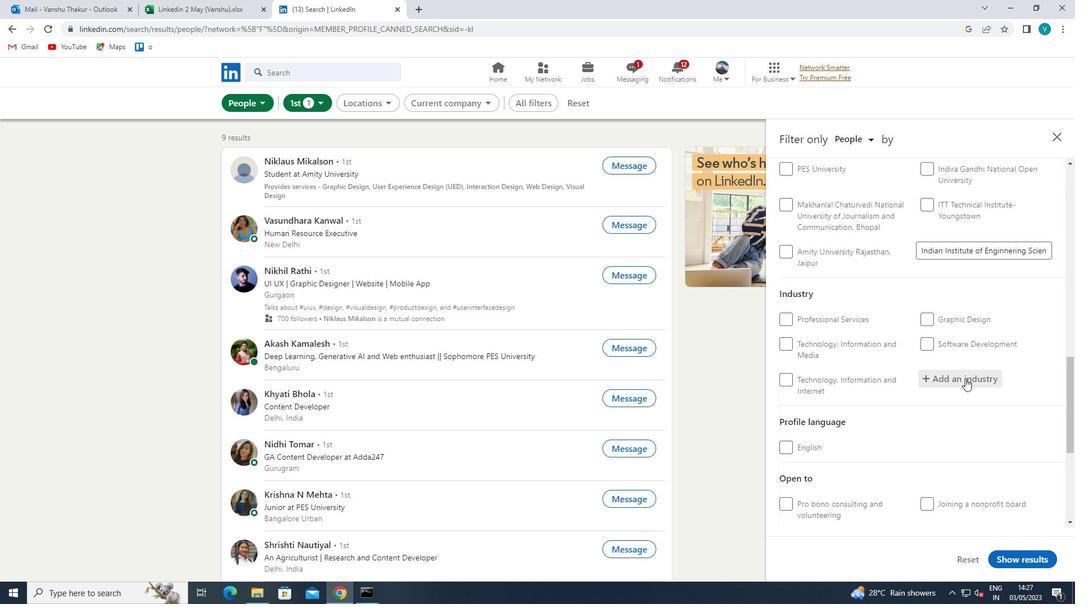 
Action: Key pressed <Key.shift>ACCESSIBLR<Key.backspace>E
Screenshot: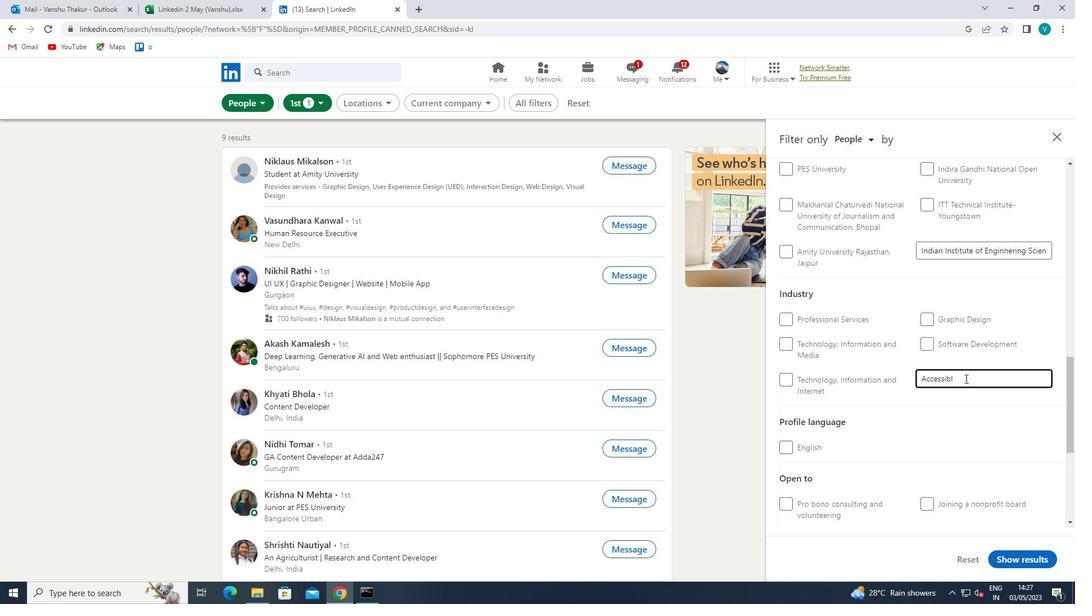 
Action: Mouse moved to (977, 388)
Screenshot: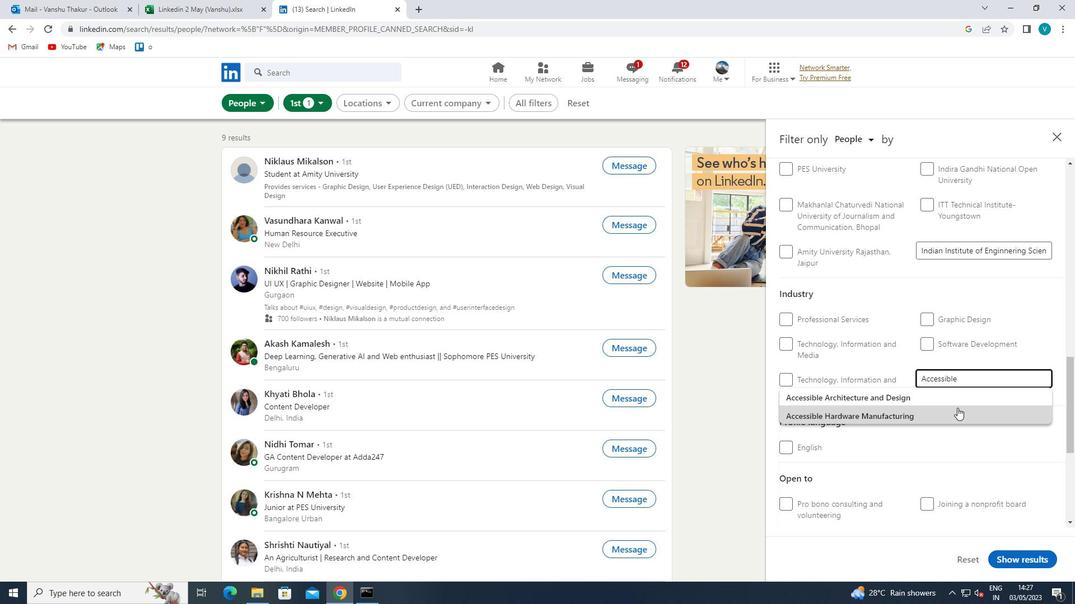
Action: Mouse pressed left at (977, 388)
Screenshot: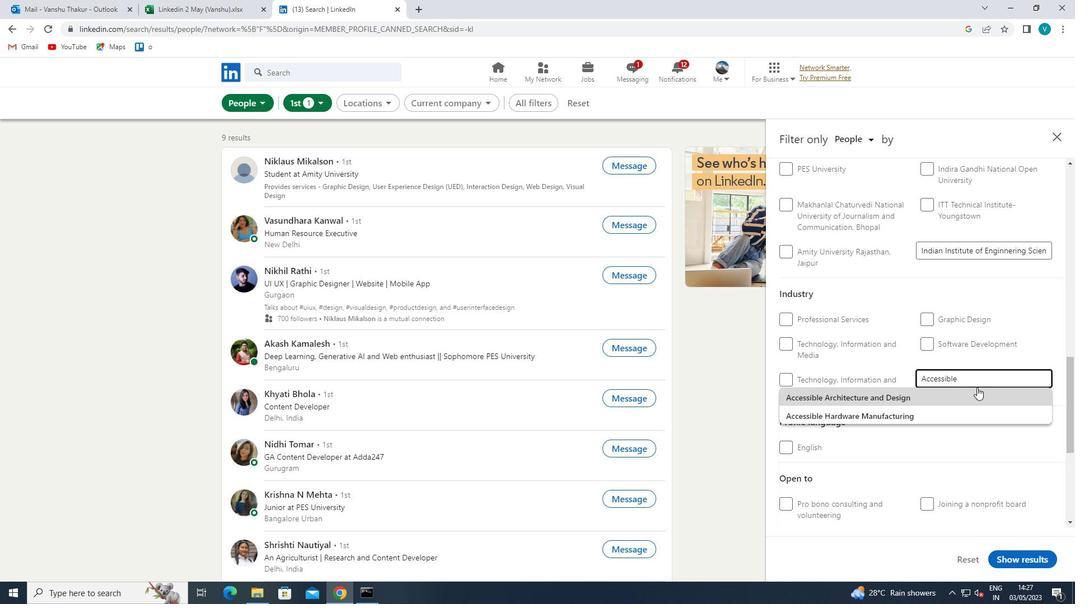 
Action: Mouse scrolled (977, 387) with delta (0, 0)
Screenshot: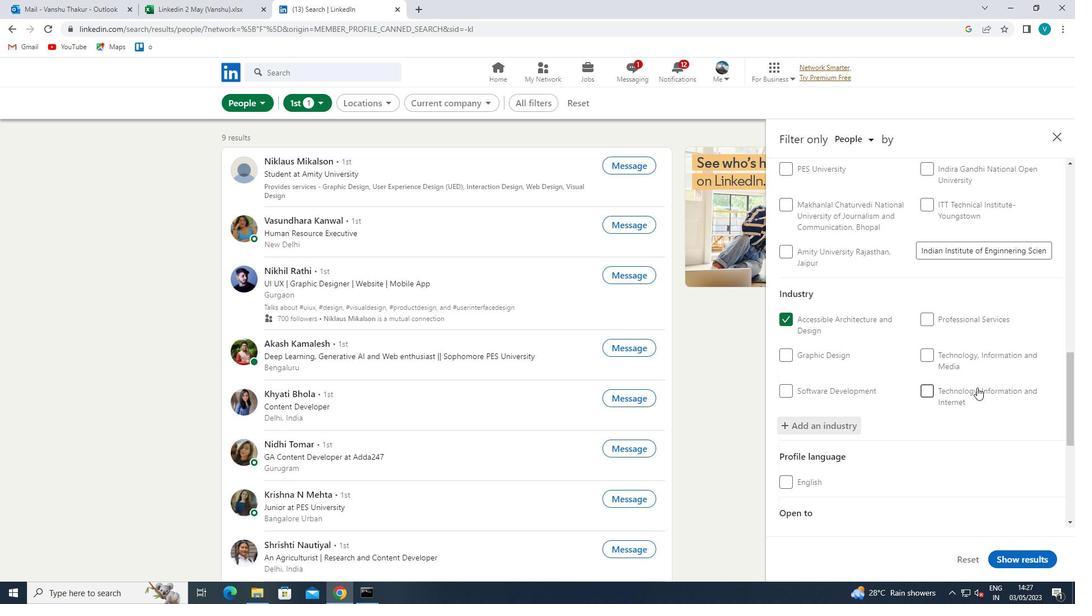 
Action: Mouse scrolled (977, 387) with delta (0, 0)
Screenshot: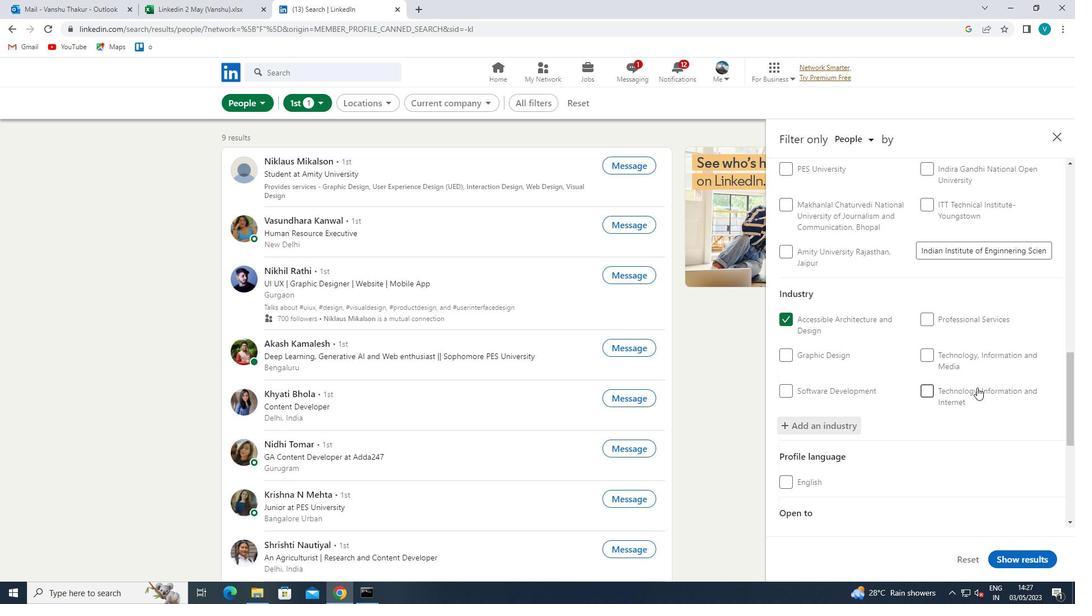 
Action: Mouse scrolled (977, 387) with delta (0, 0)
Screenshot: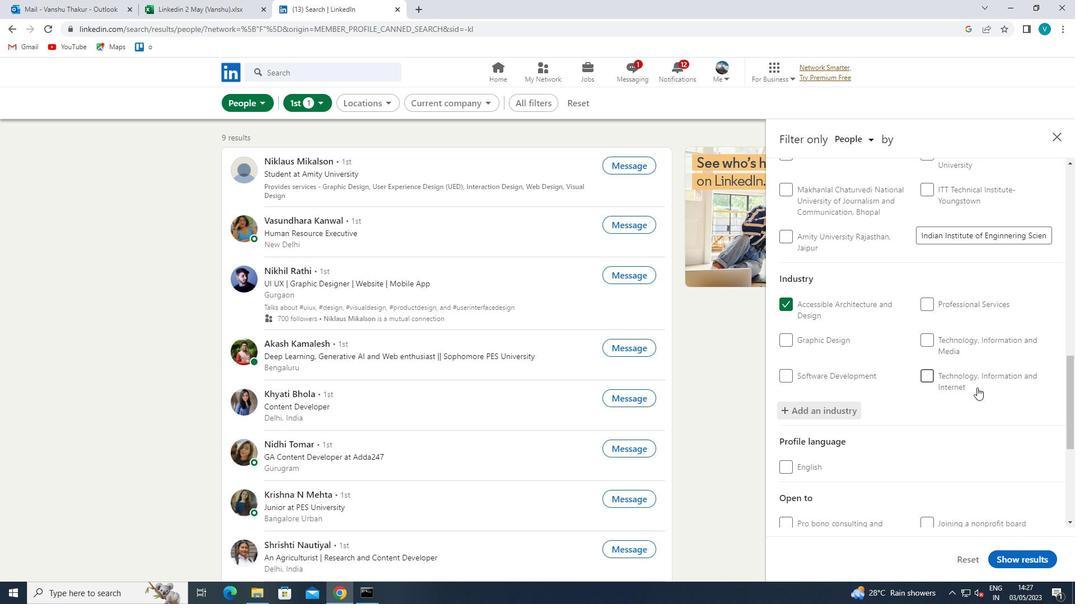 
Action: Mouse scrolled (977, 387) with delta (0, 0)
Screenshot: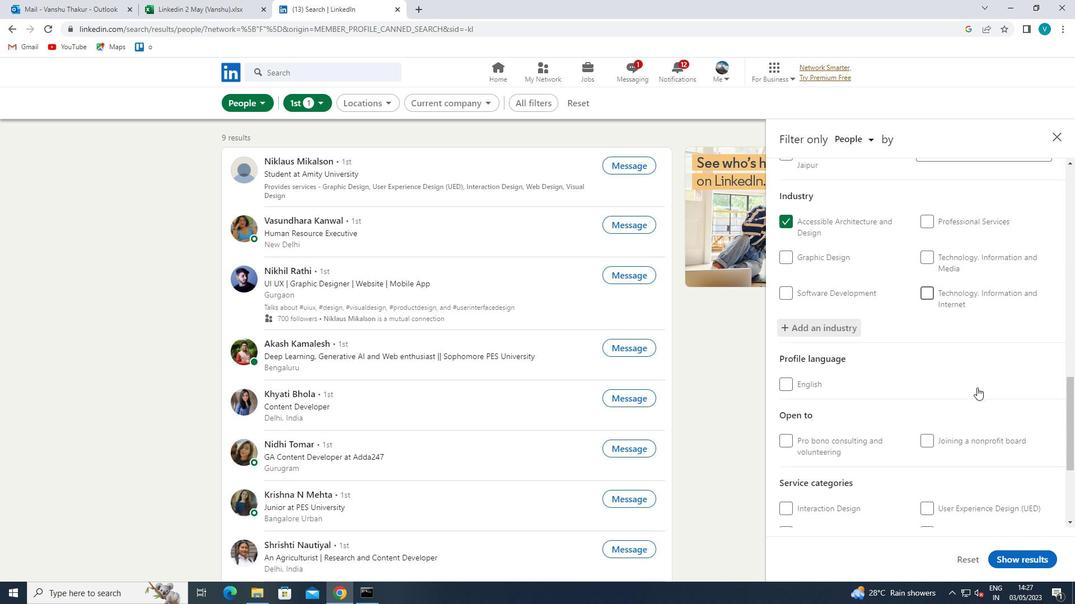 
Action: Mouse moved to (966, 431)
Screenshot: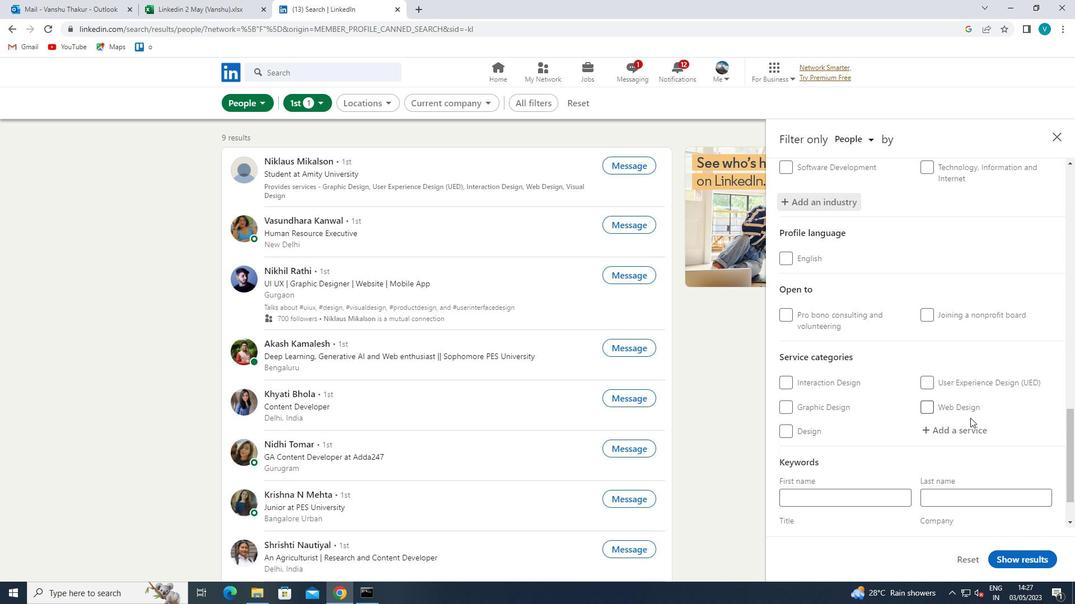 
Action: Mouse pressed left at (966, 431)
Screenshot: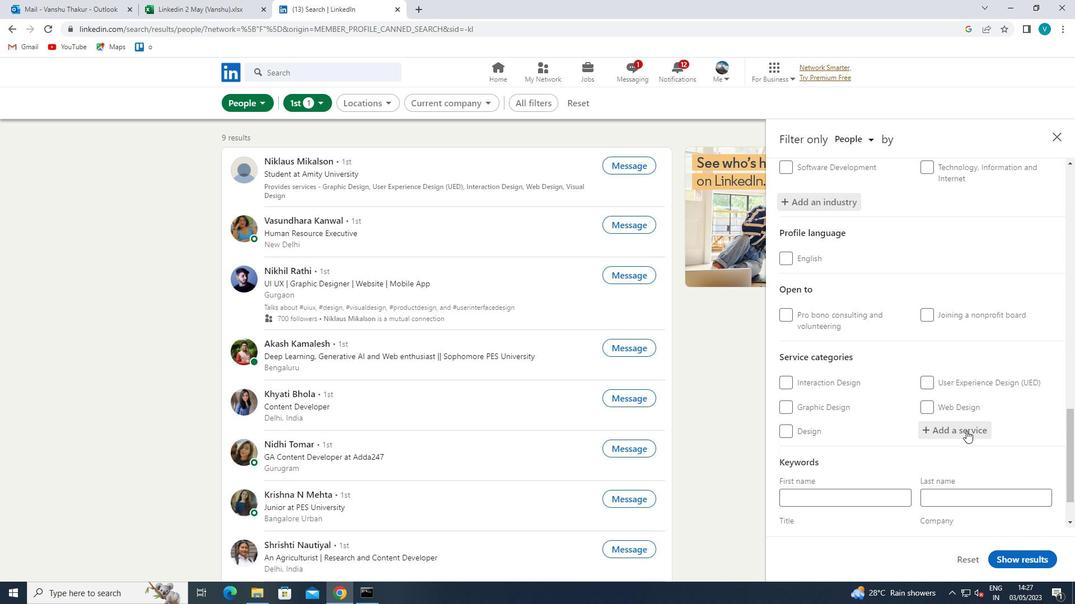
Action: Key pressed <Key.shift><Key.shift>BLO
Screenshot: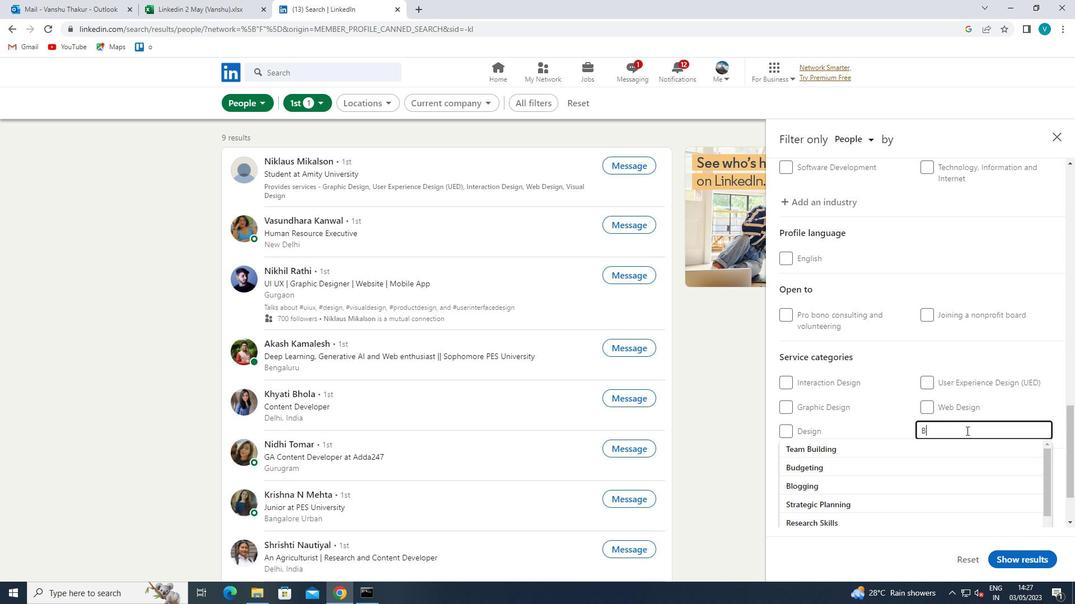 
Action: Mouse moved to (930, 453)
Screenshot: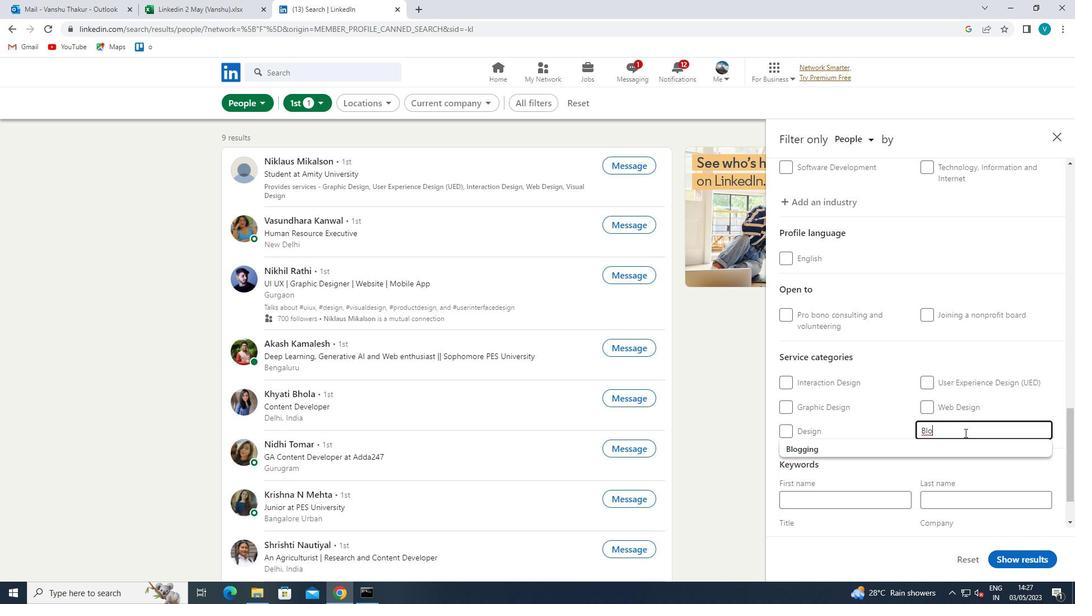 
Action: Mouse pressed left at (930, 453)
Screenshot: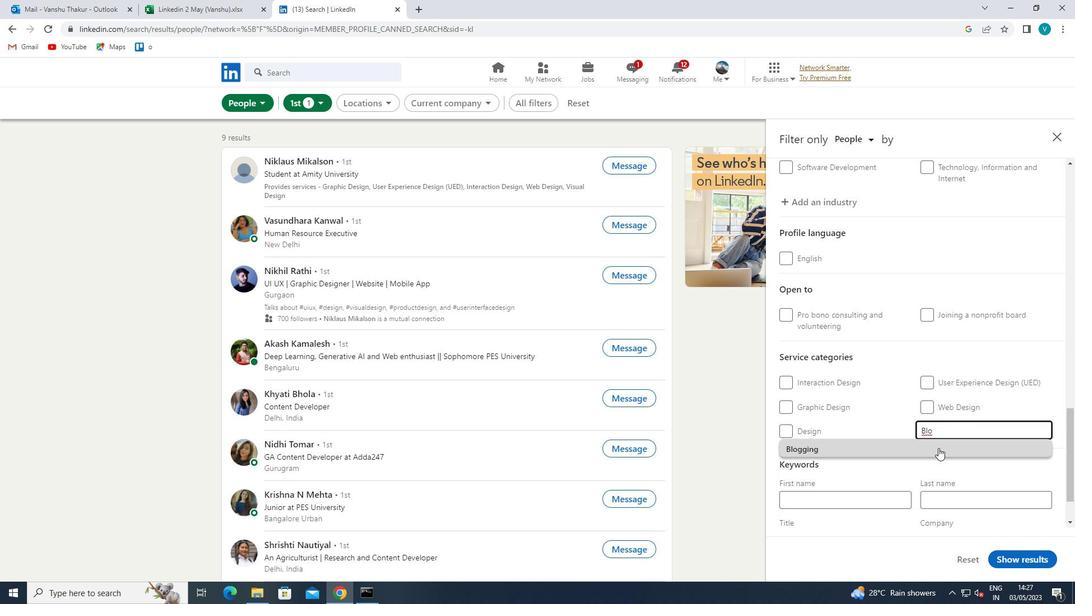 
Action: Mouse scrolled (930, 453) with delta (0, 0)
Screenshot: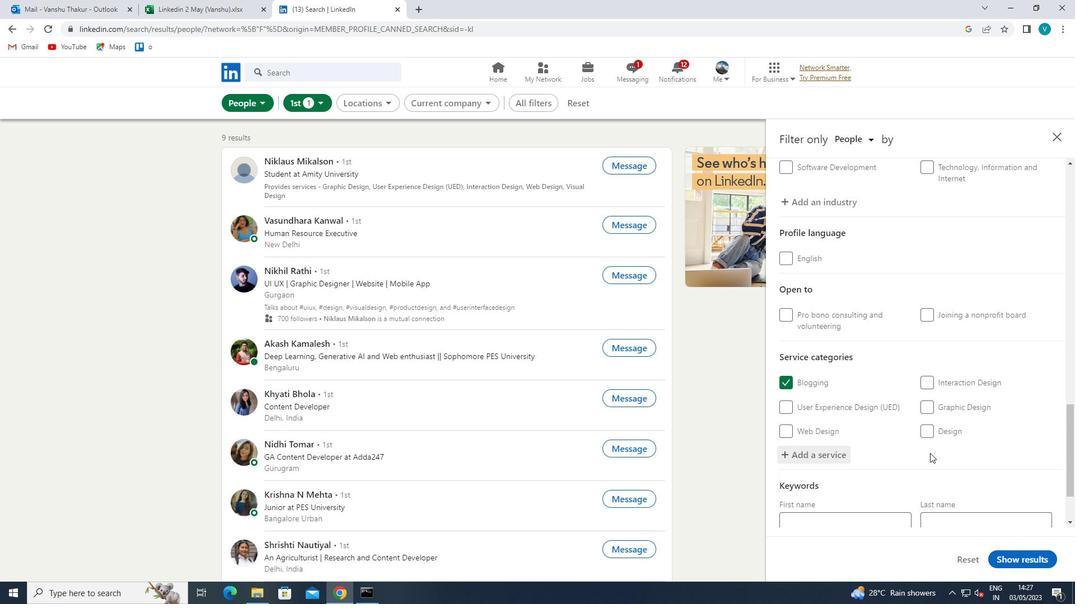 
Action: Mouse scrolled (930, 453) with delta (0, 0)
Screenshot: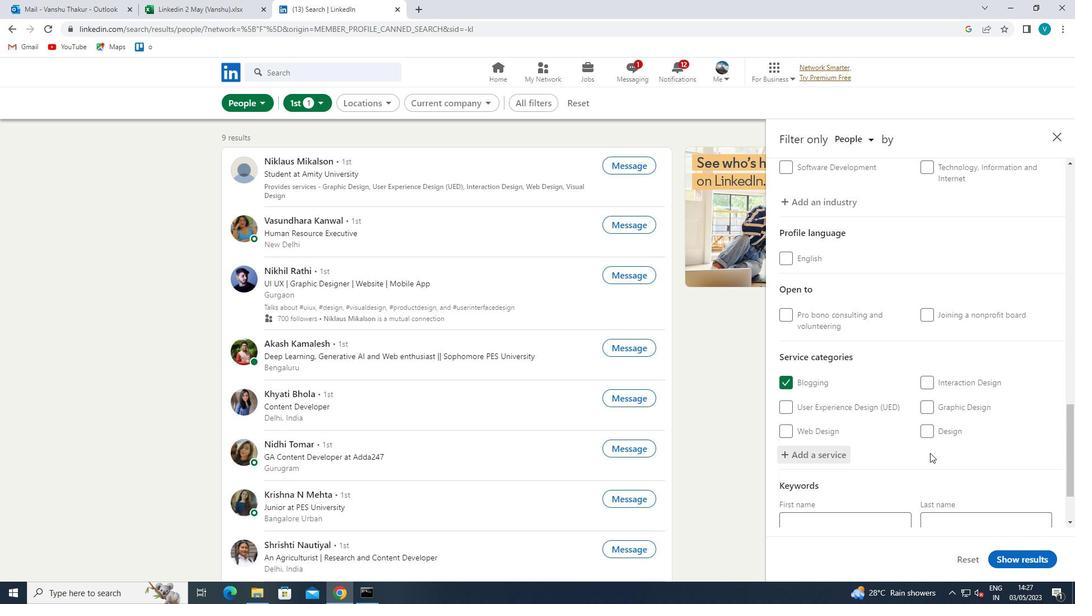 
Action: Mouse scrolled (930, 453) with delta (0, 0)
Screenshot: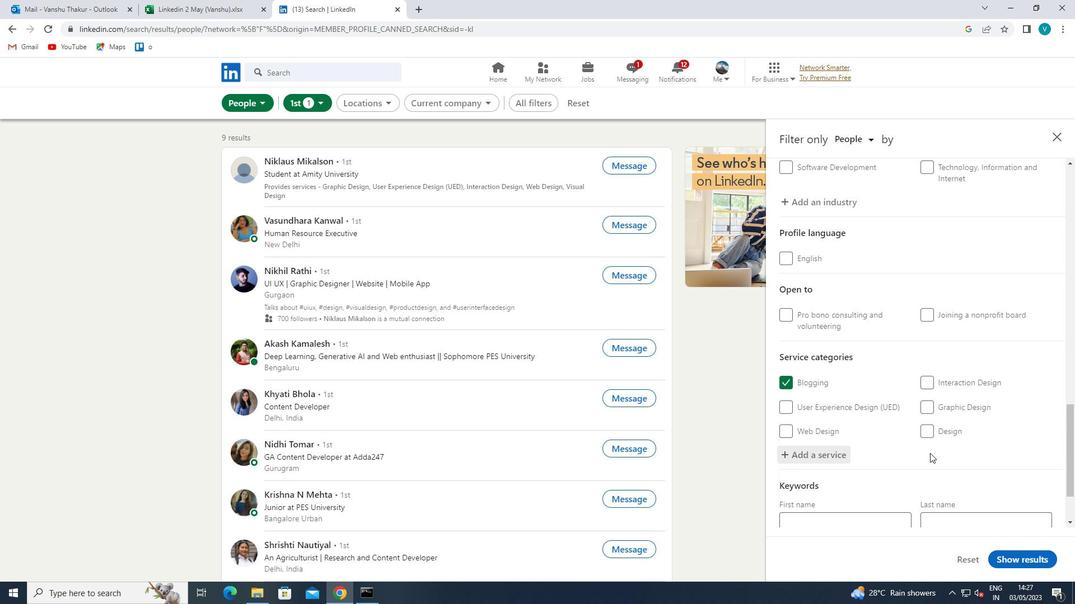 
Action: Mouse scrolled (930, 453) with delta (0, 0)
Screenshot: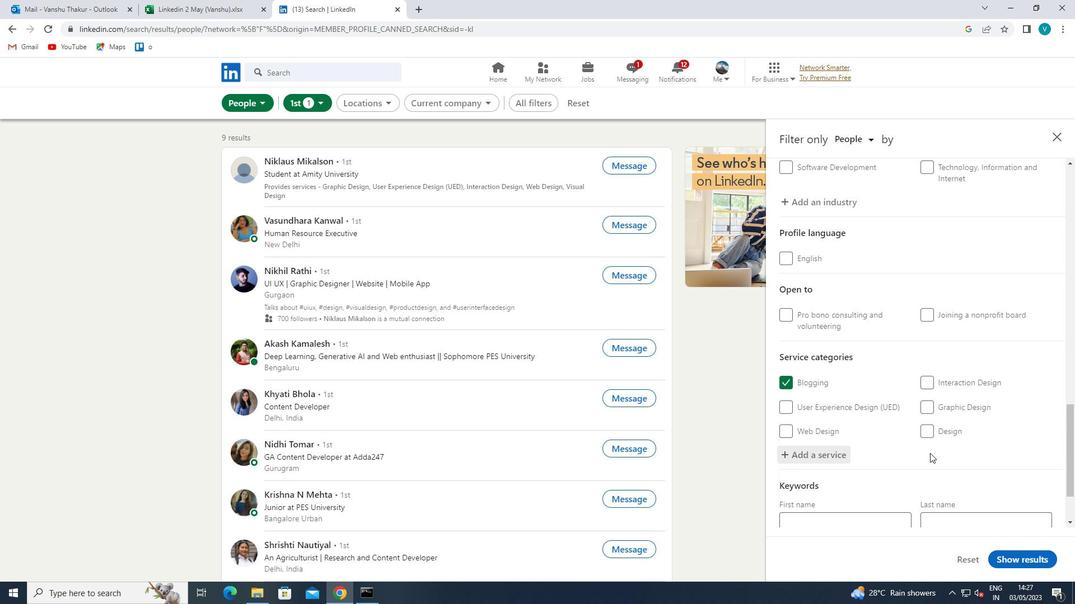 
Action: Mouse scrolled (930, 453) with delta (0, 0)
Screenshot: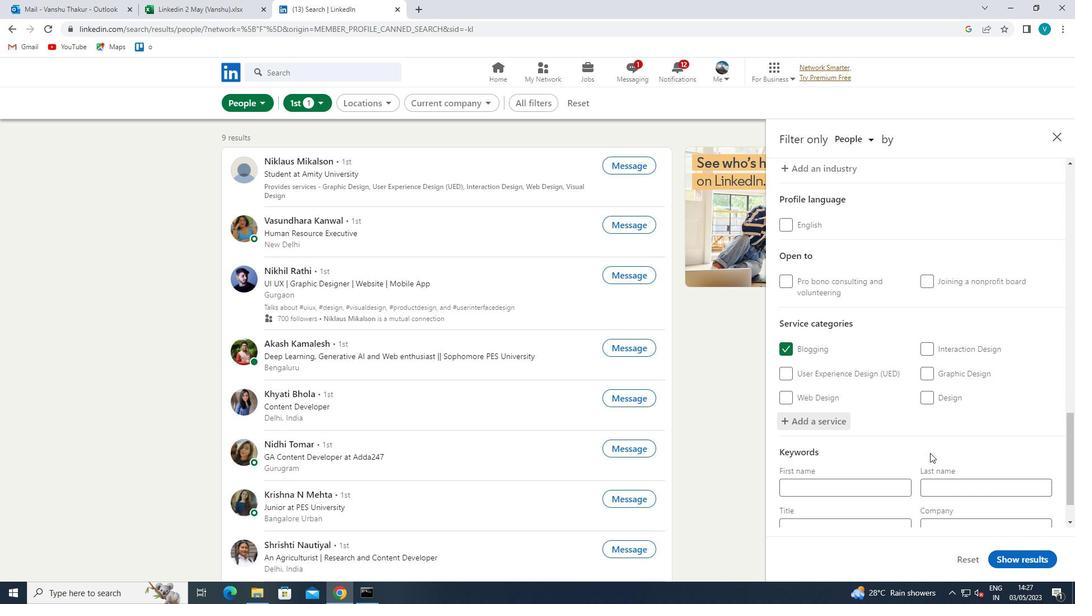 
Action: Mouse moved to (883, 480)
Screenshot: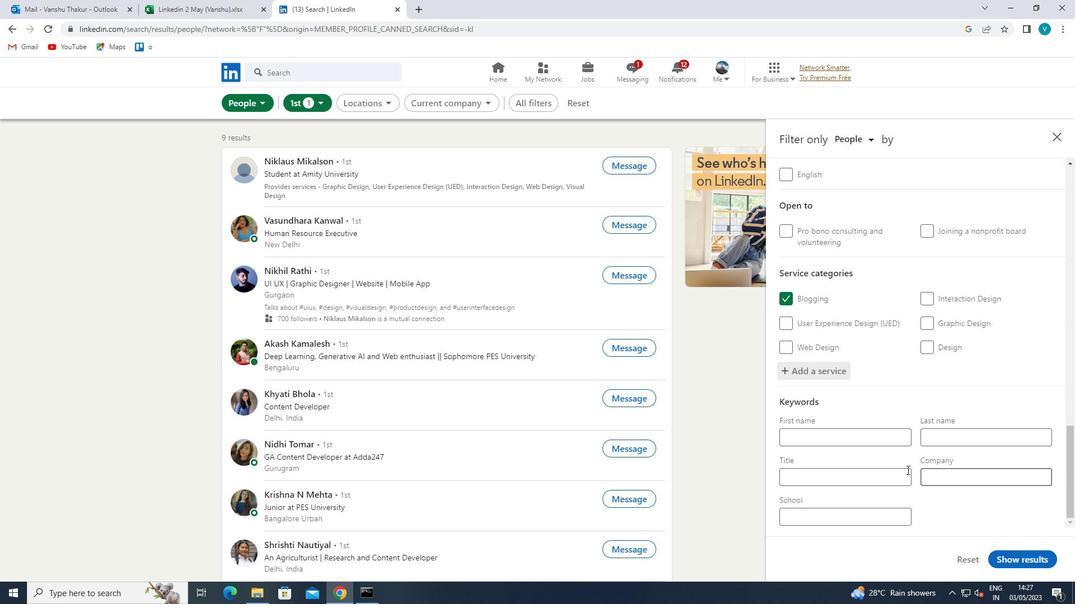 
Action: Mouse pressed left at (883, 480)
Screenshot: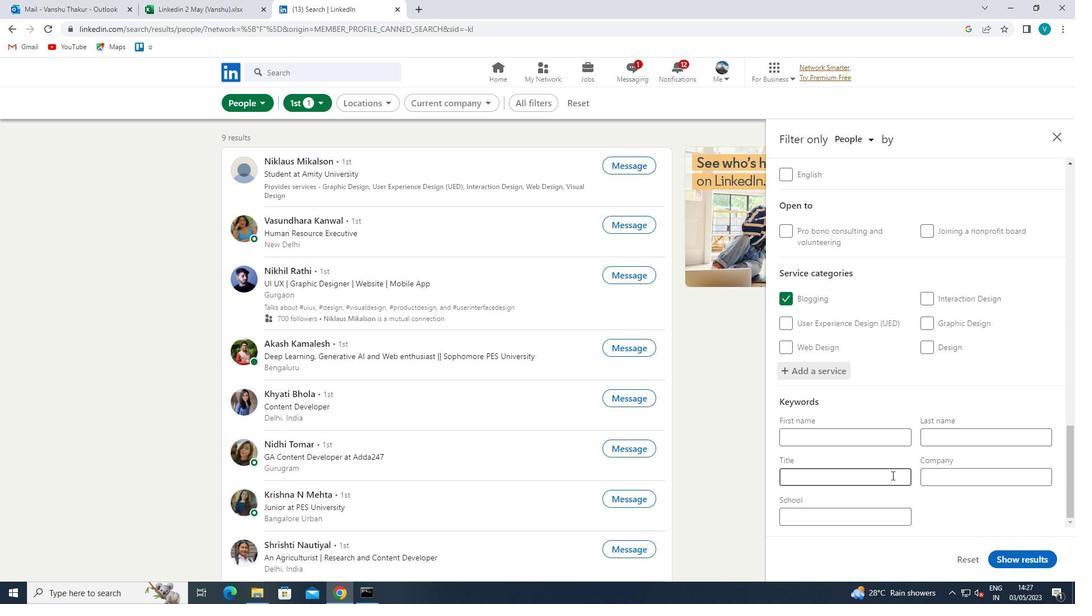 
Action: Mouse moved to (883, 480)
Screenshot: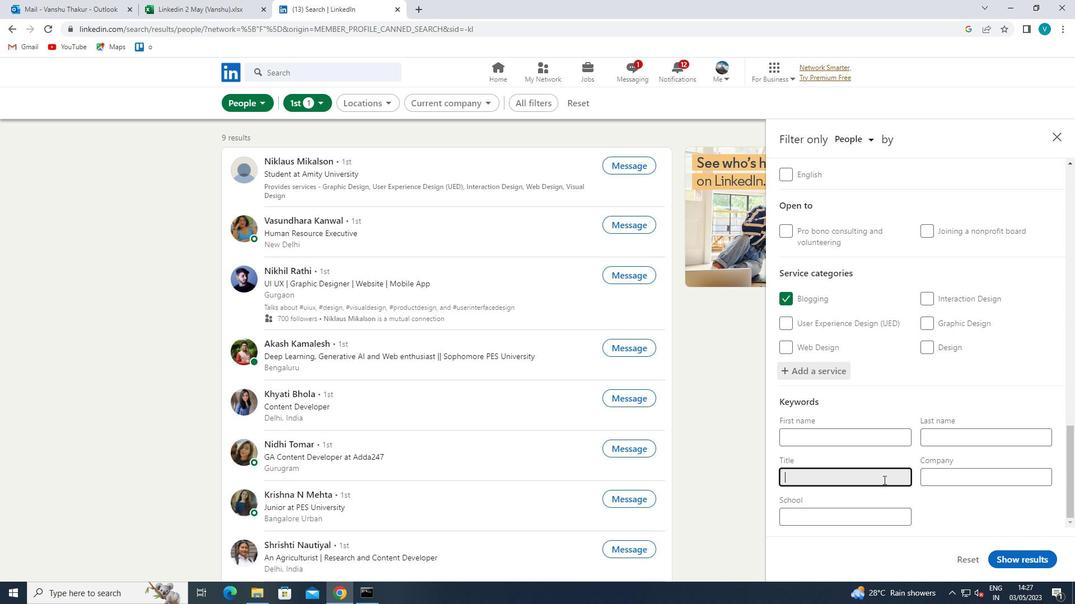 
Action: Key pressed <Key.shift>ASSISTANT<Key.space><Key.shift>GOLF<Key.space><Key.shift>PROFESSIONAL<Key.space>
Screenshot: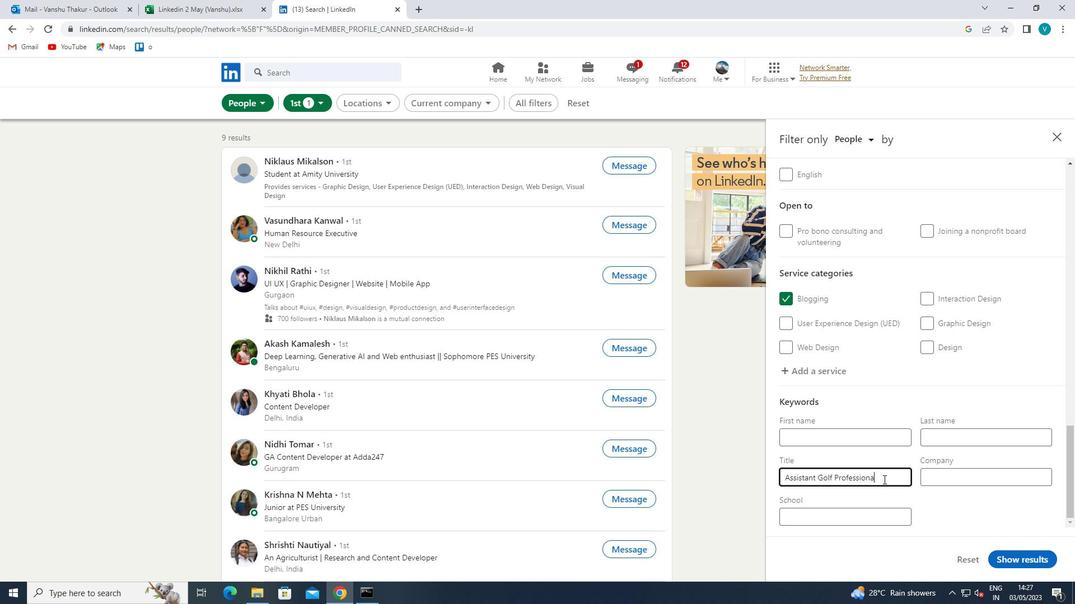 
Action: Mouse moved to (999, 549)
Screenshot: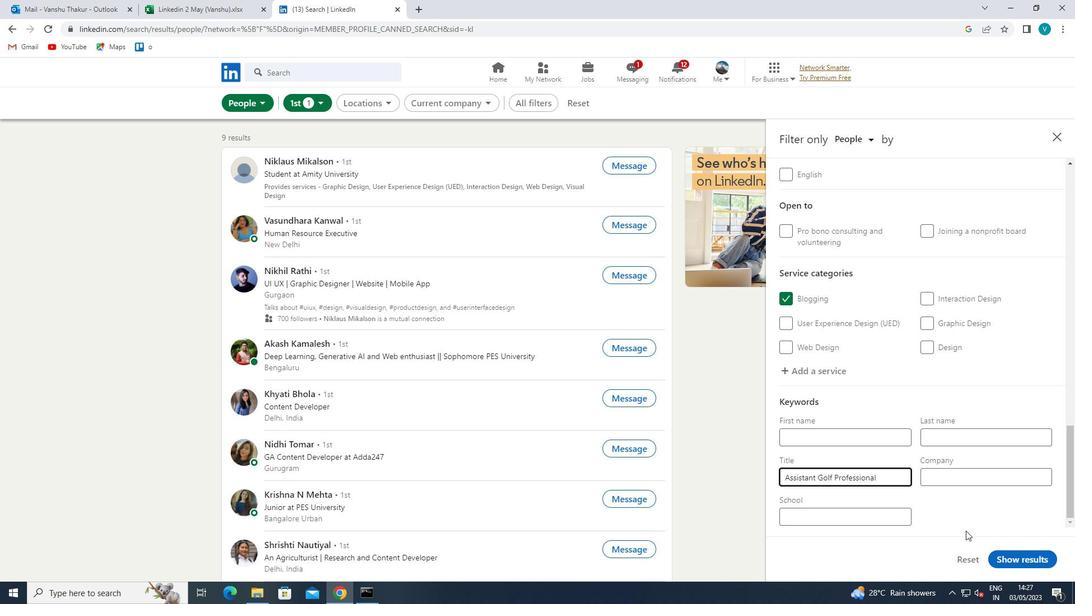 
Action: Mouse pressed left at (999, 549)
Screenshot: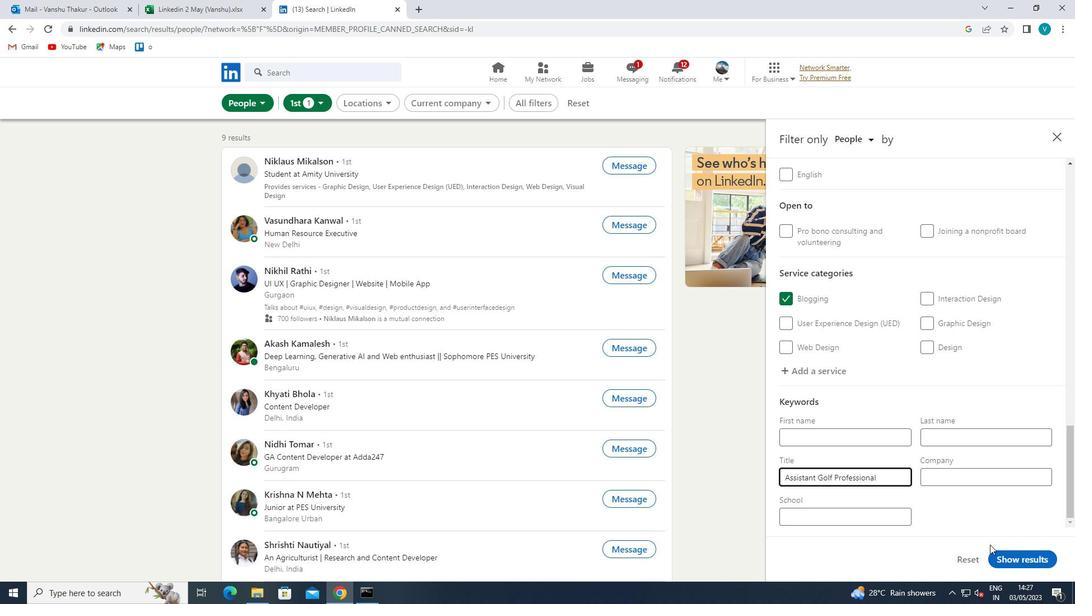 
Action: Mouse moved to (1000, 553)
Screenshot: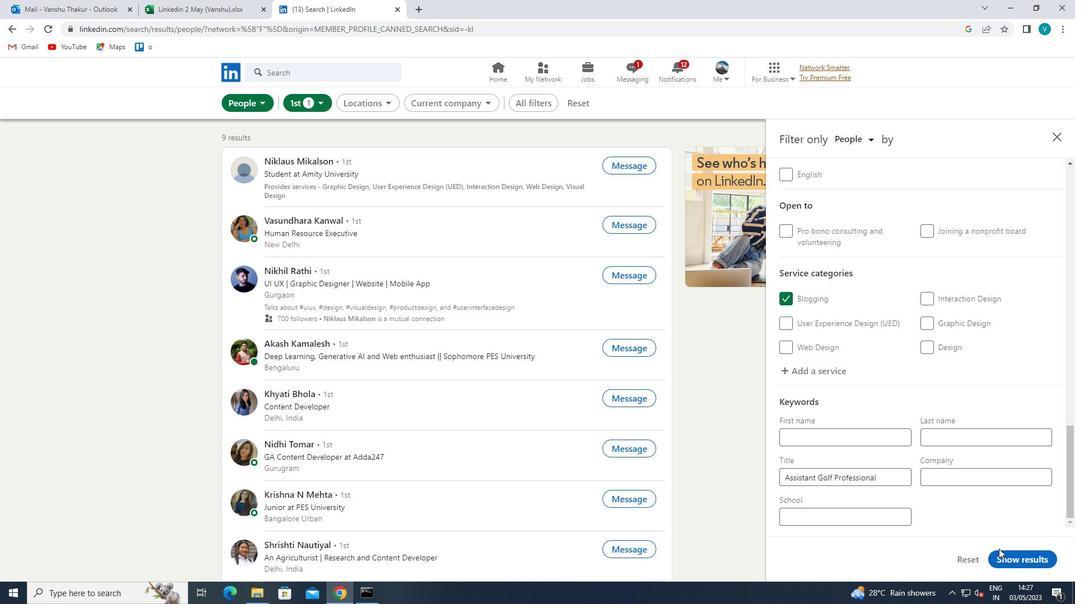 
Action: Mouse pressed left at (1000, 553)
Screenshot: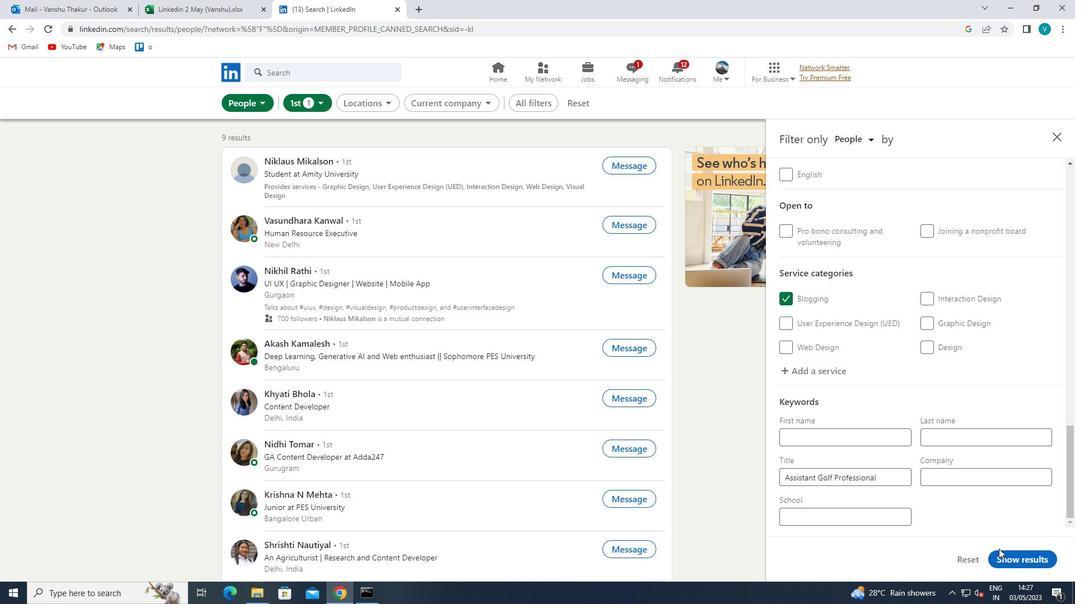 
